 Task: Open Card Card0000000108 in Board Board0000000027 in Workspace WS0000000009 in Trello. Add Member Mailaustralia7@gmail.com to Card Card0000000108 in Board Board0000000027 in Workspace WS0000000009 in Trello. Add Red Label titled Label0000000108 to Card Card0000000108 in Board Board0000000027 in Workspace WS0000000009 in Trello. Add Checklist CL0000000108 to Card Card0000000108 in Board Board0000000027 in Workspace WS0000000009 in Trello. Add Dates with Start Date as Nov 01 2023 and Due Date as Nov 30 2023 to Card Card0000000108 in Board Board0000000027 in Workspace WS0000000009 in Trello
Action: Mouse moved to (372, 584)
Screenshot: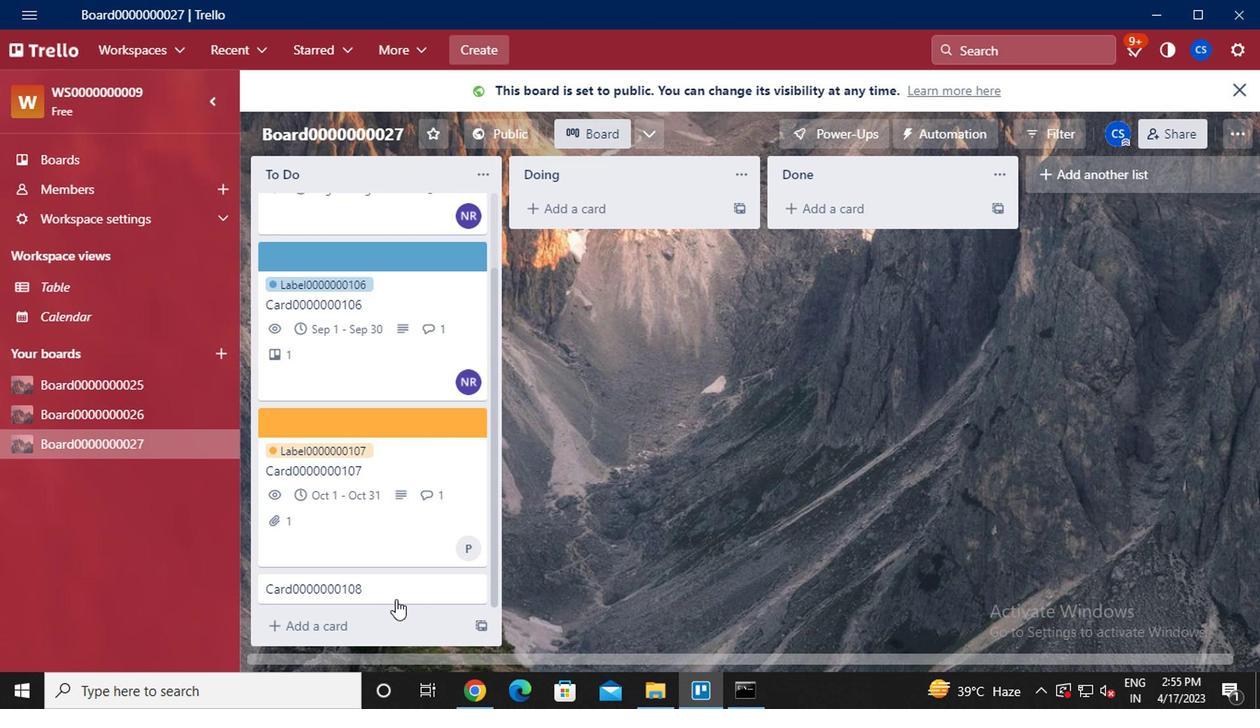 
Action: Mouse pressed left at (372, 584)
Screenshot: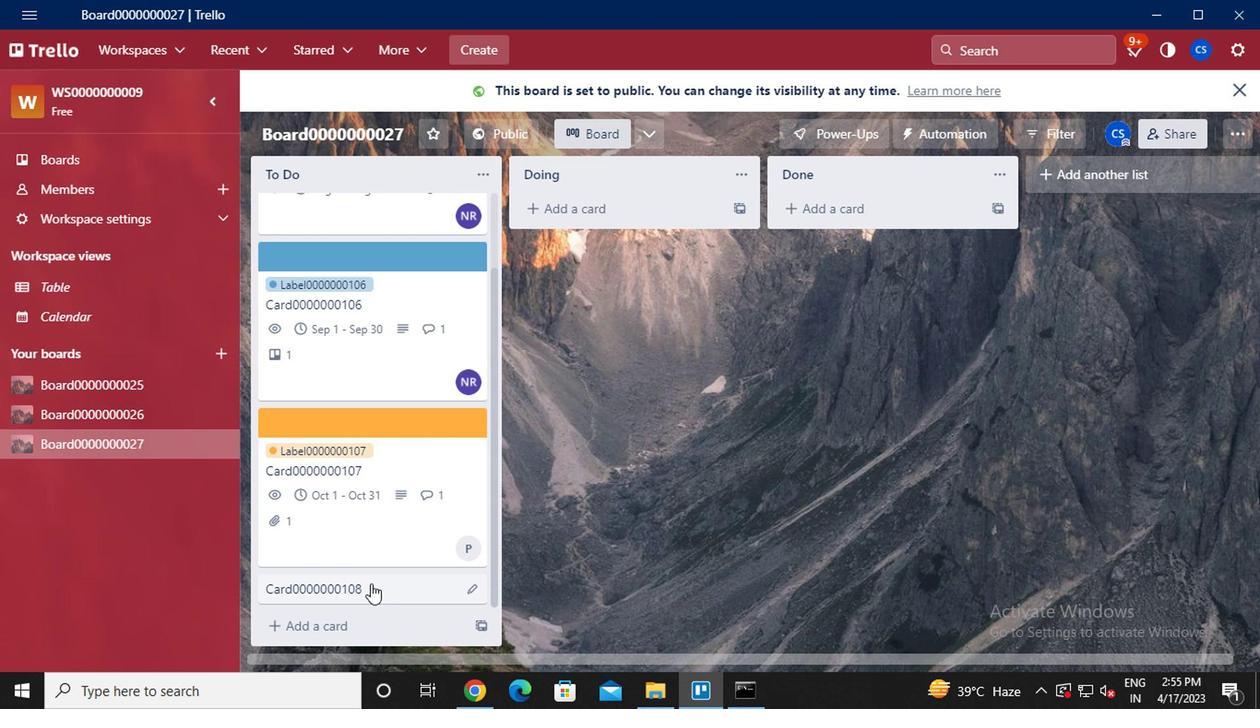 
Action: Mouse moved to (877, 182)
Screenshot: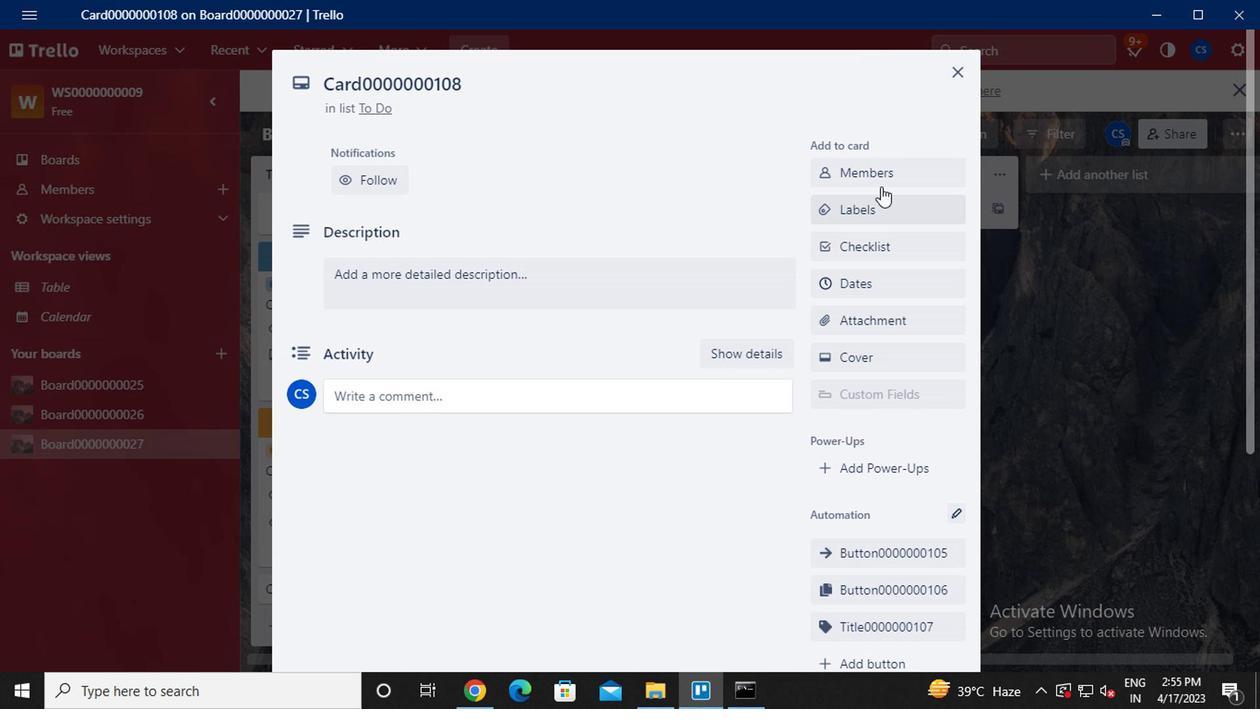 
Action: Mouse pressed left at (877, 182)
Screenshot: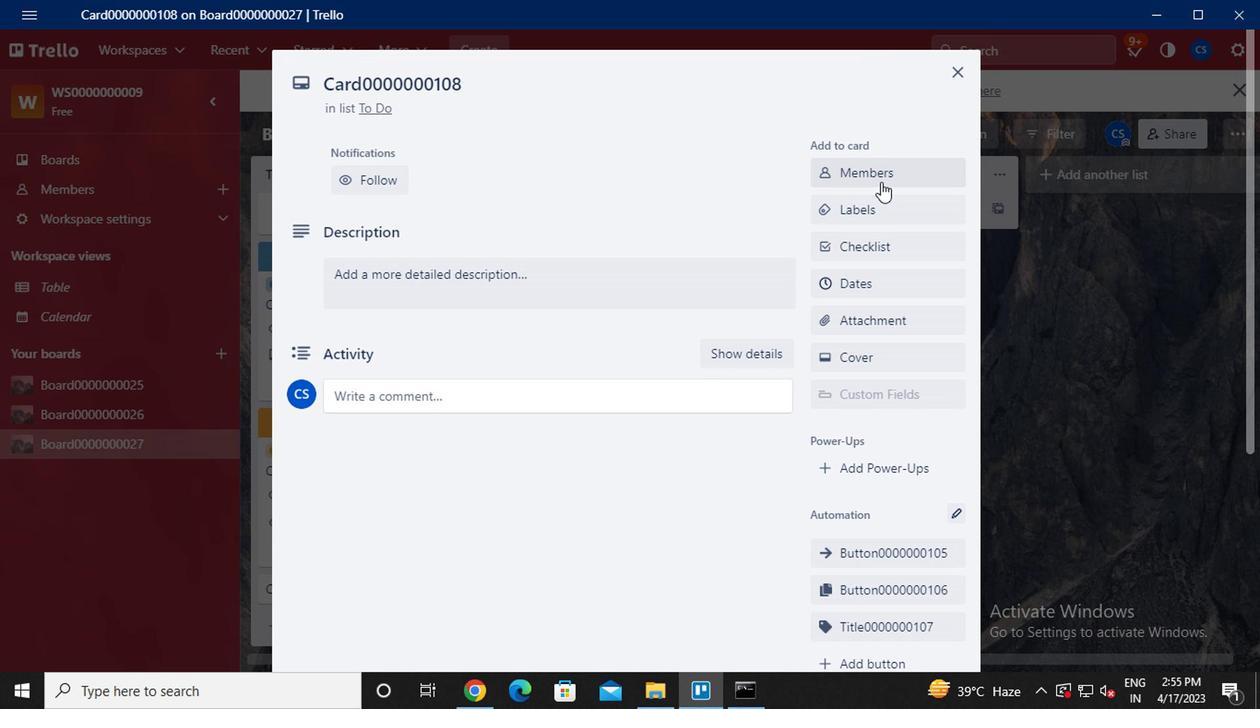 
Action: Key pressed <Key.caps_lock>mailaustralia7<Key.shift>@GMAIL.O<Key.backspace>COM
Screenshot: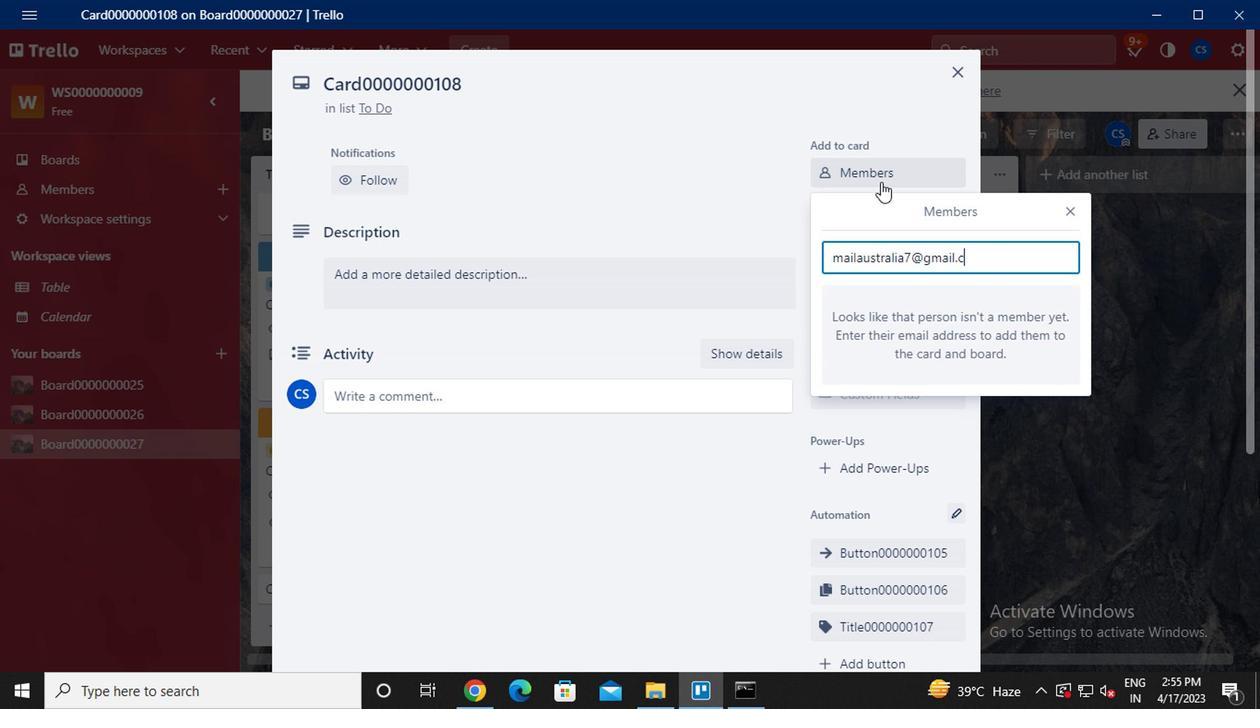
Action: Mouse moved to (881, 402)
Screenshot: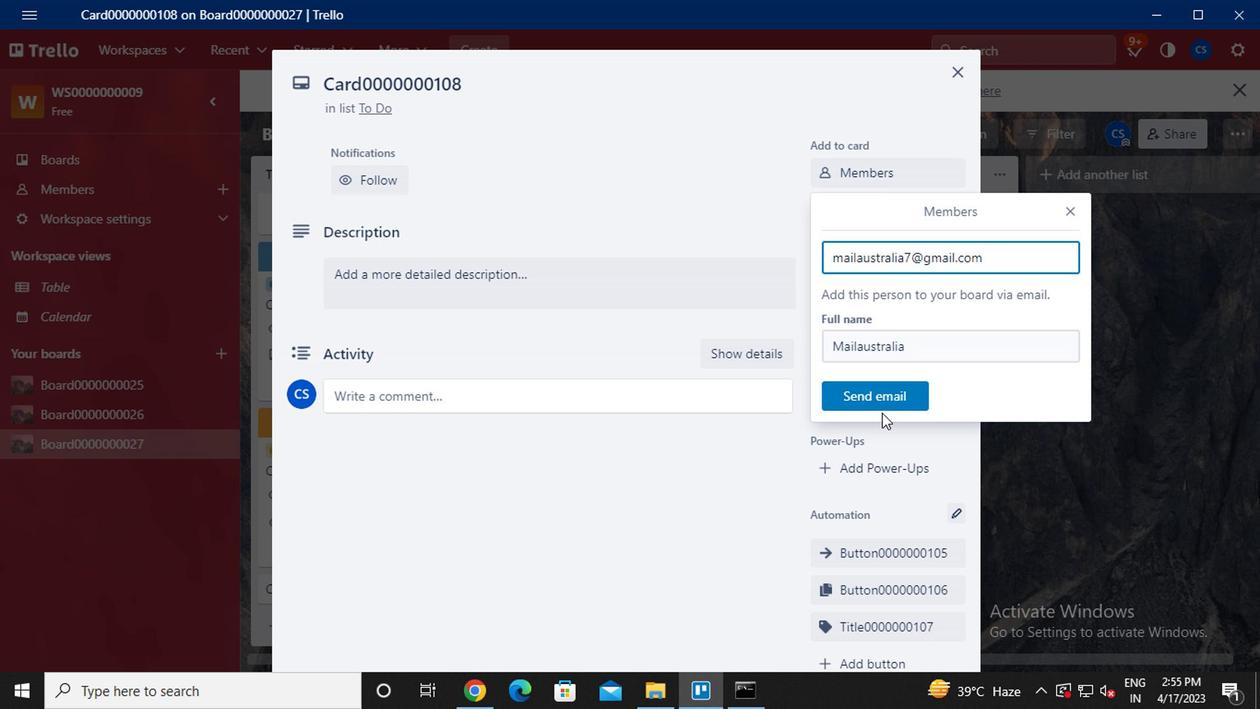 
Action: Mouse pressed left at (881, 402)
Screenshot: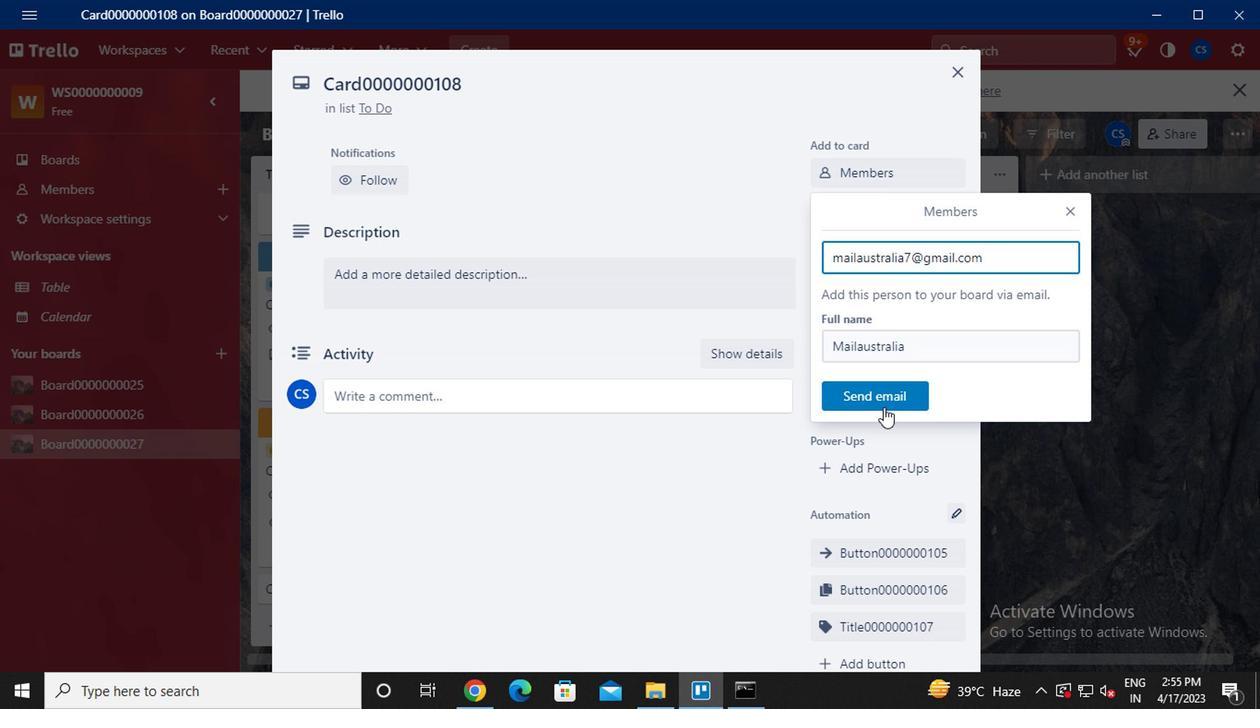 
Action: Mouse moved to (885, 217)
Screenshot: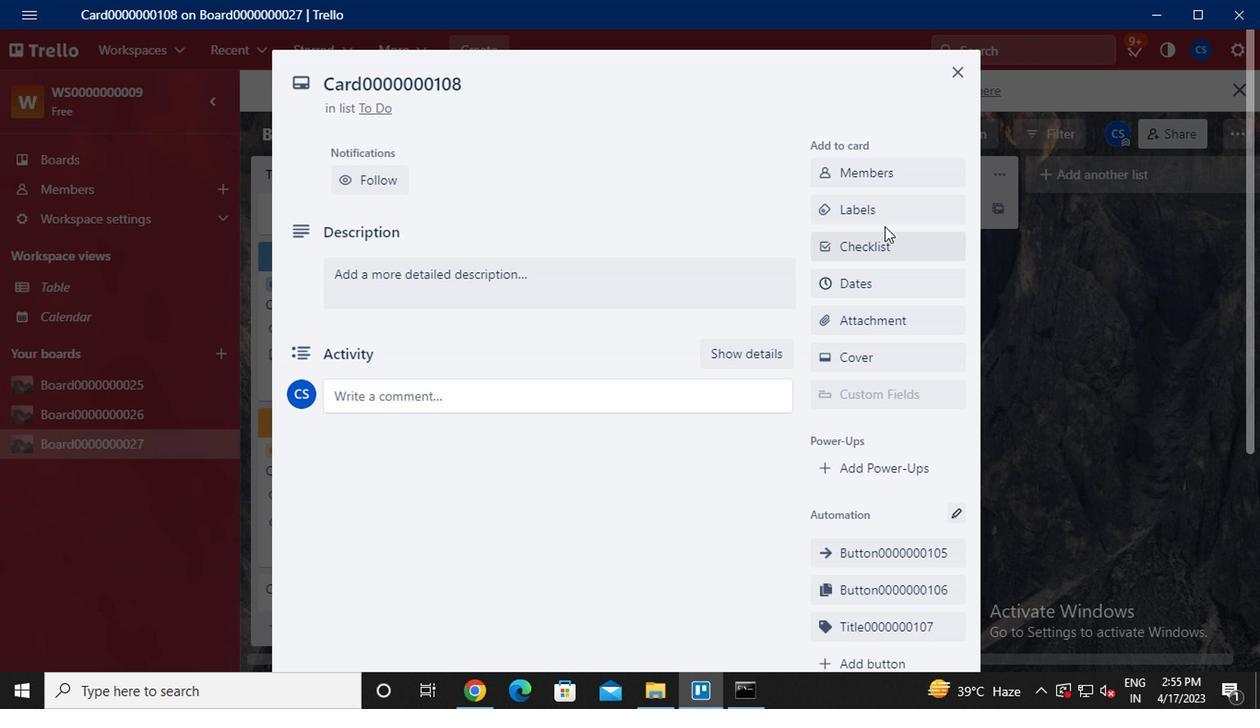 
Action: Mouse pressed left at (885, 217)
Screenshot: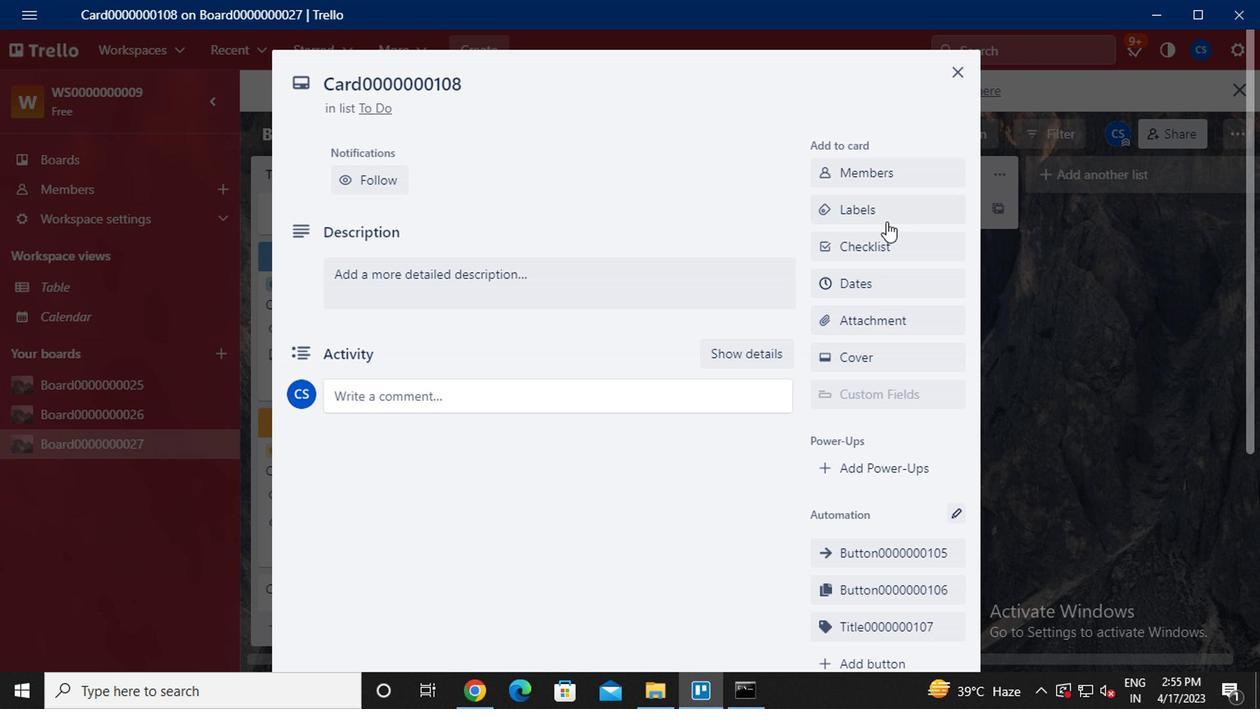
Action: Mouse moved to (929, 508)
Screenshot: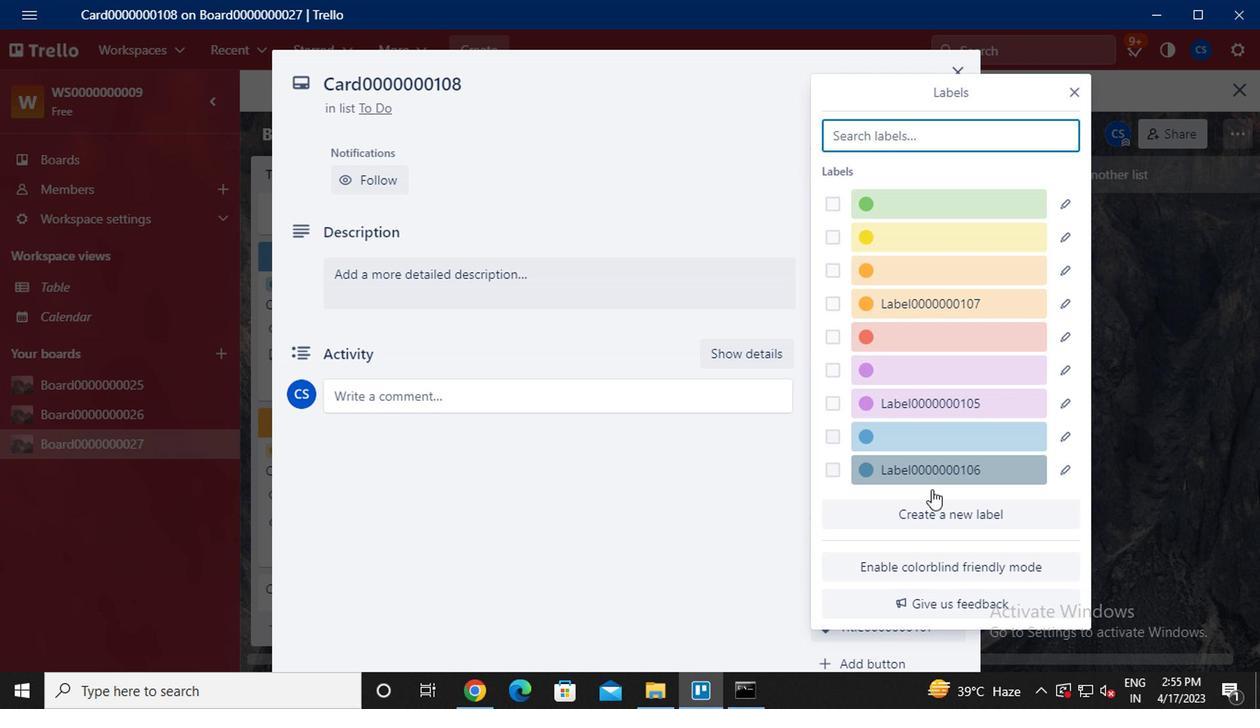 
Action: Mouse pressed left at (929, 508)
Screenshot: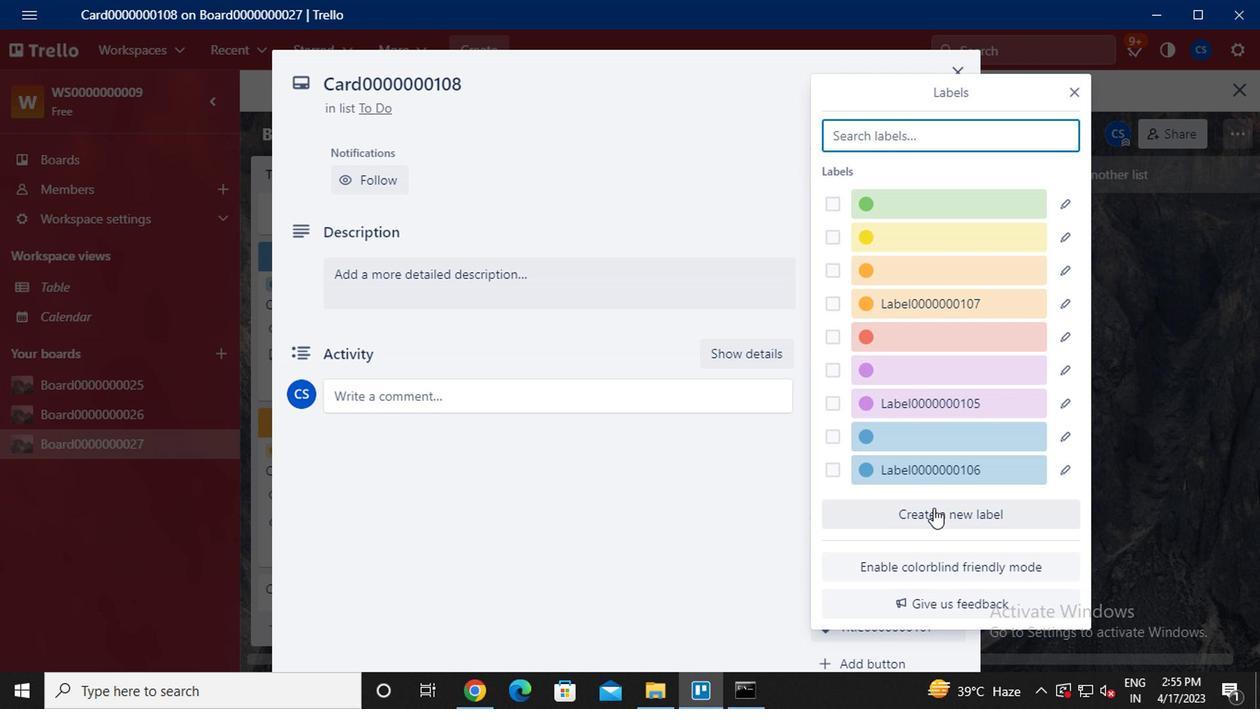 
Action: Mouse moved to (1007, 357)
Screenshot: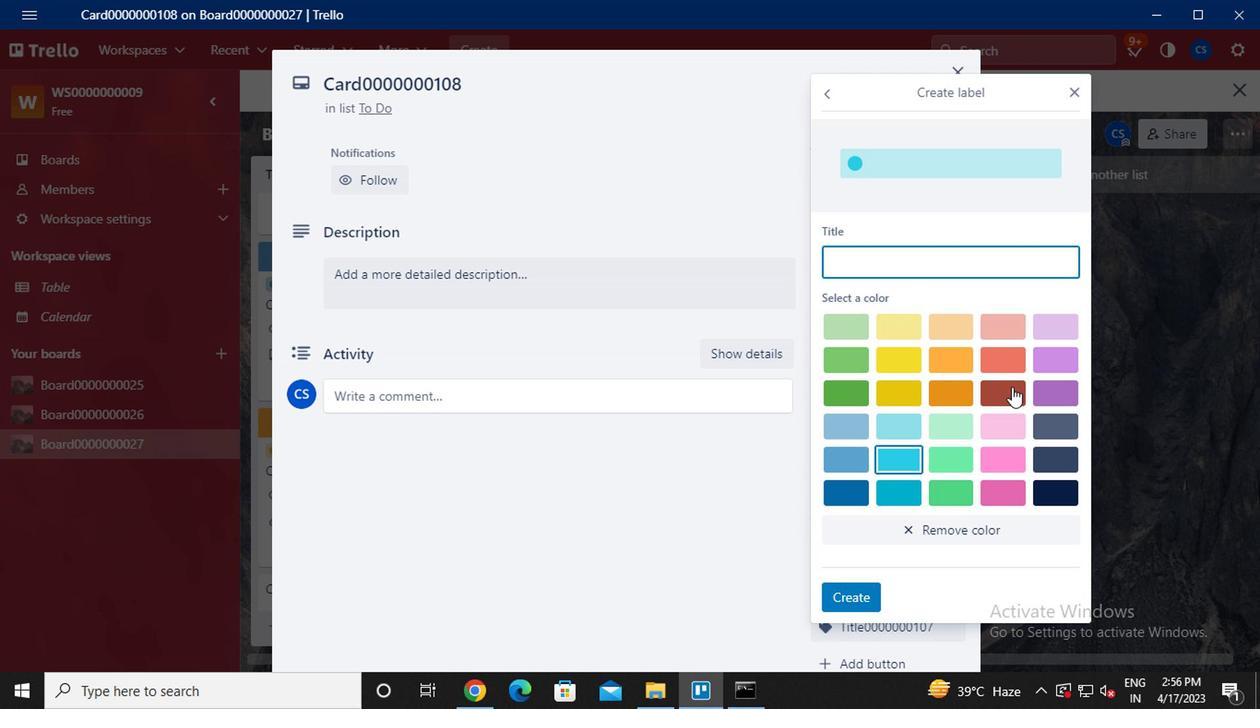 
Action: Mouse pressed left at (1007, 357)
Screenshot: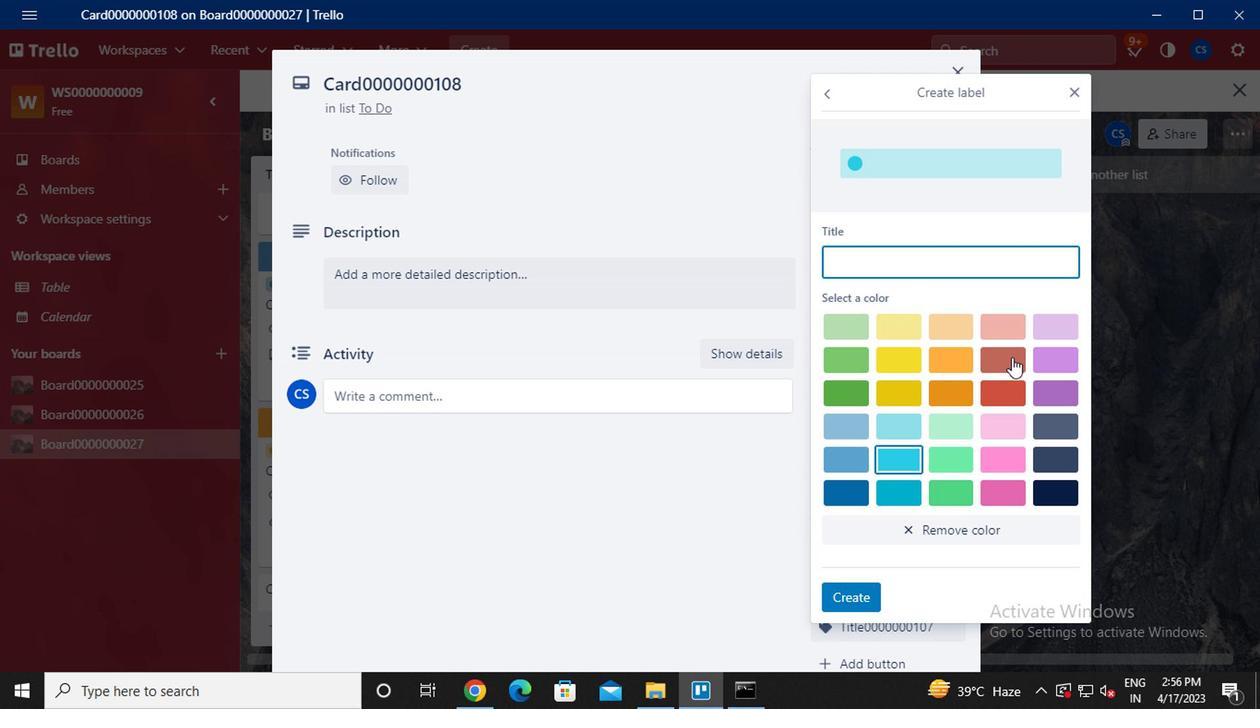 
Action: Mouse moved to (927, 264)
Screenshot: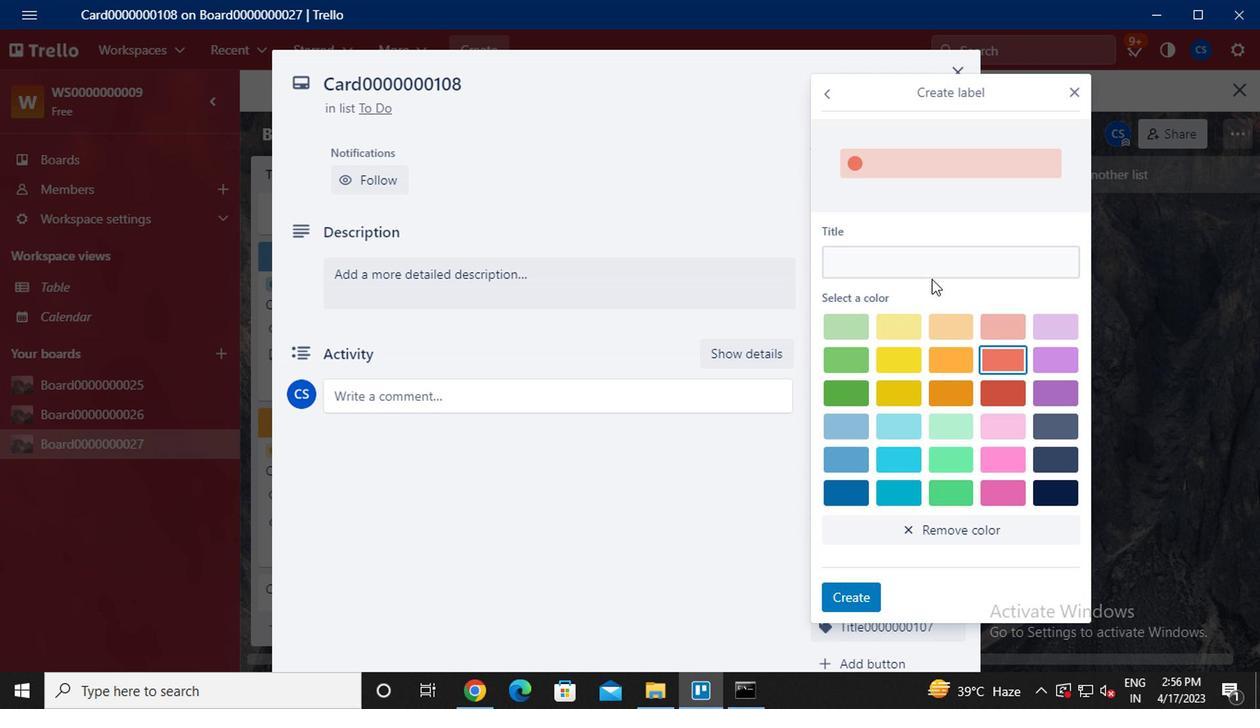 
Action: Mouse pressed left at (927, 264)
Screenshot: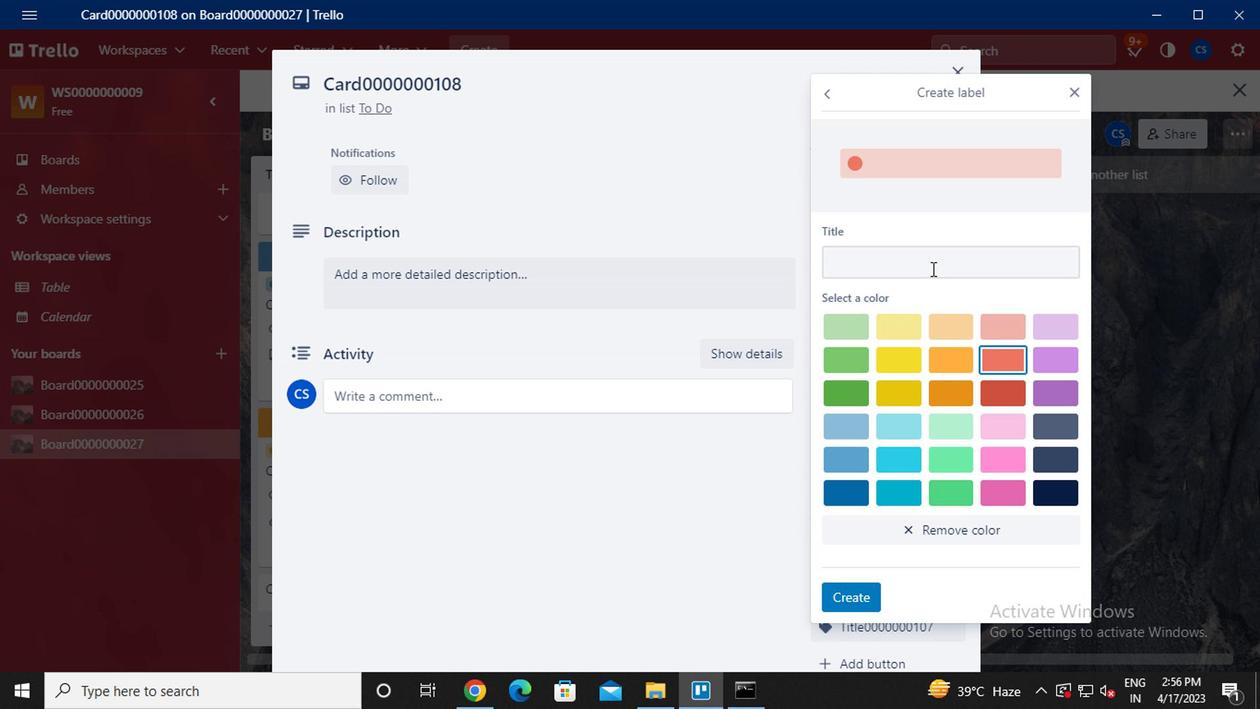 
Action: Key pressed <Key.caps_lock>L<Key.caps_lock>ABEL0000000107<Key.backspace>8
Screenshot: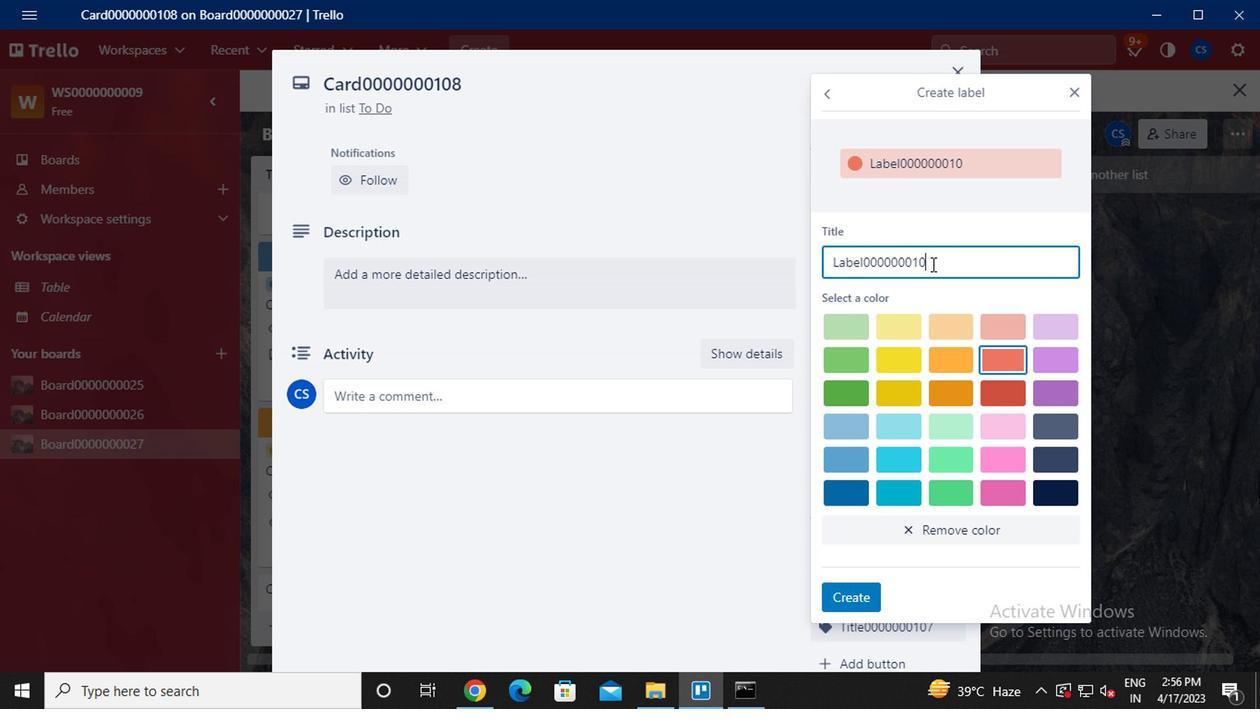 
Action: Mouse moved to (847, 596)
Screenshot: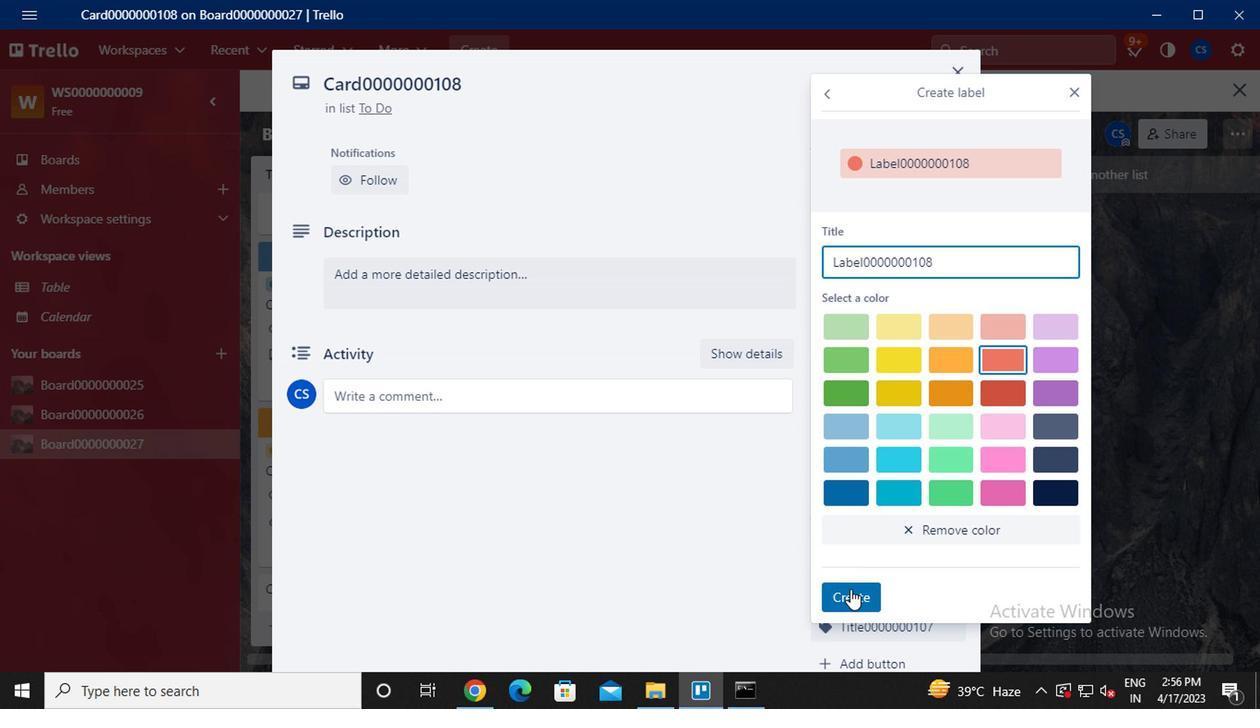 
Action: Mouse pressed left at (847, 596)
Screenshot: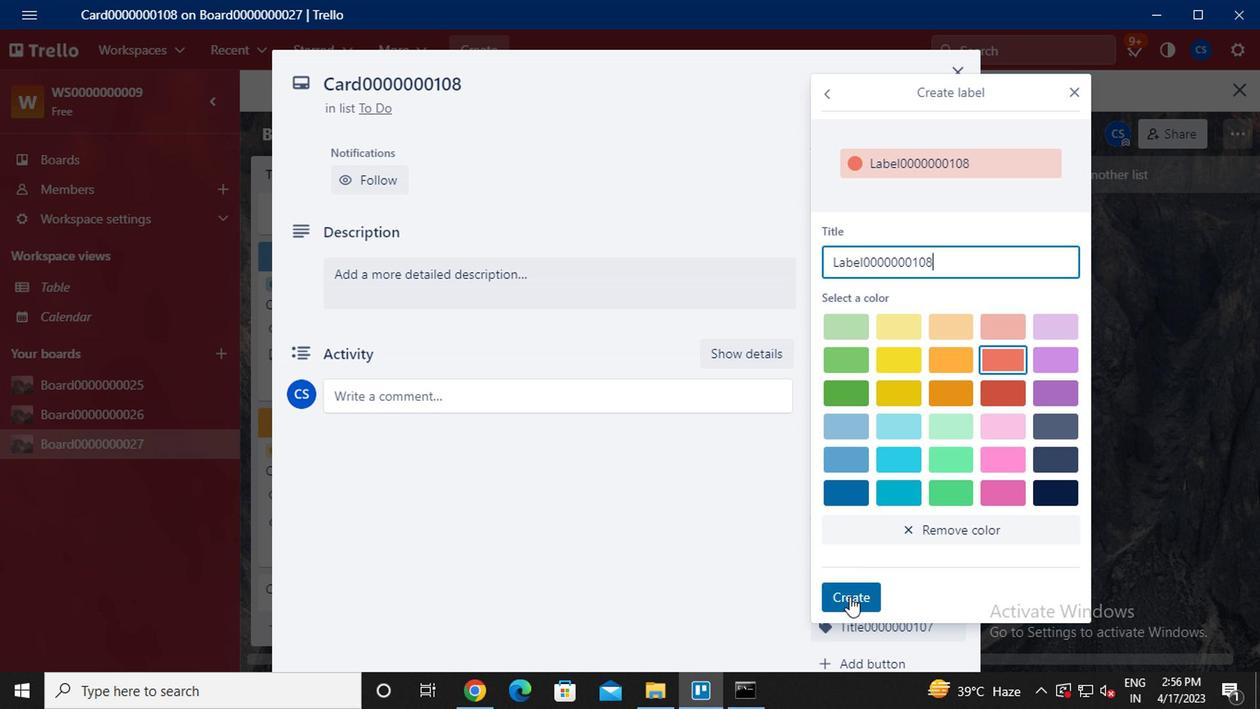 
Action: Mouse moved to (1075, 96)
Screenshot: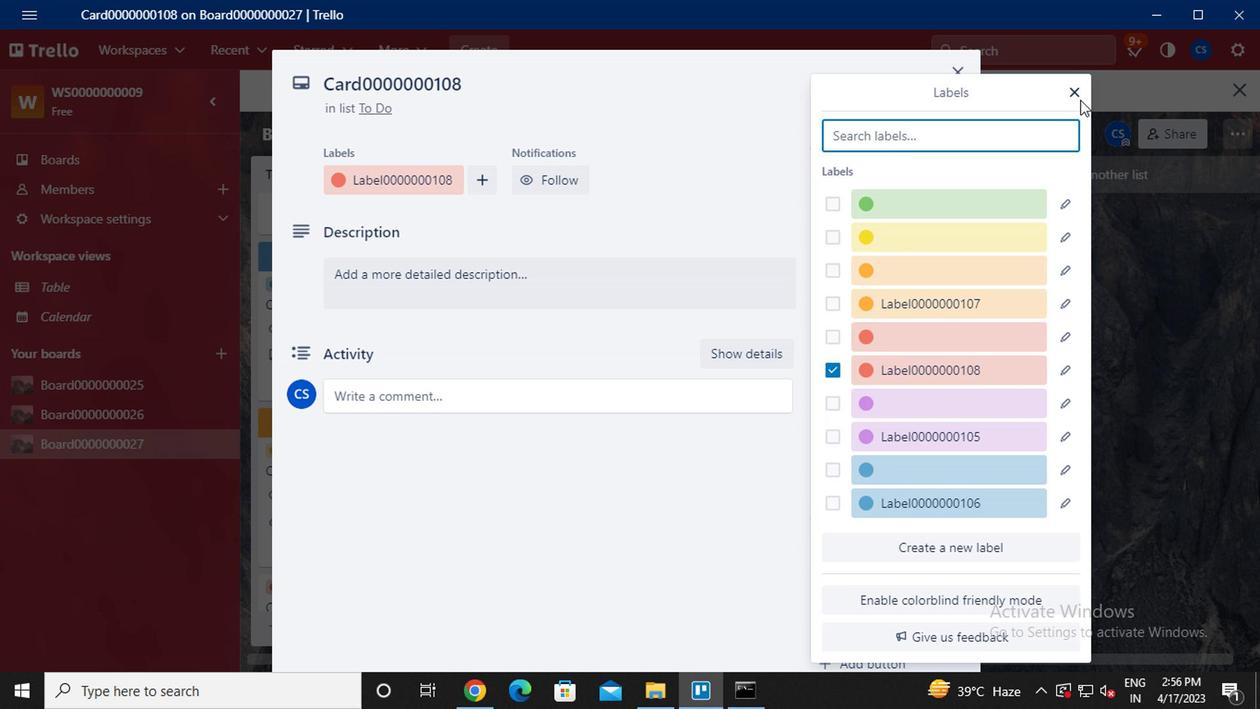
Action: Mouse pressed left at (1075, 96)
Screenshot: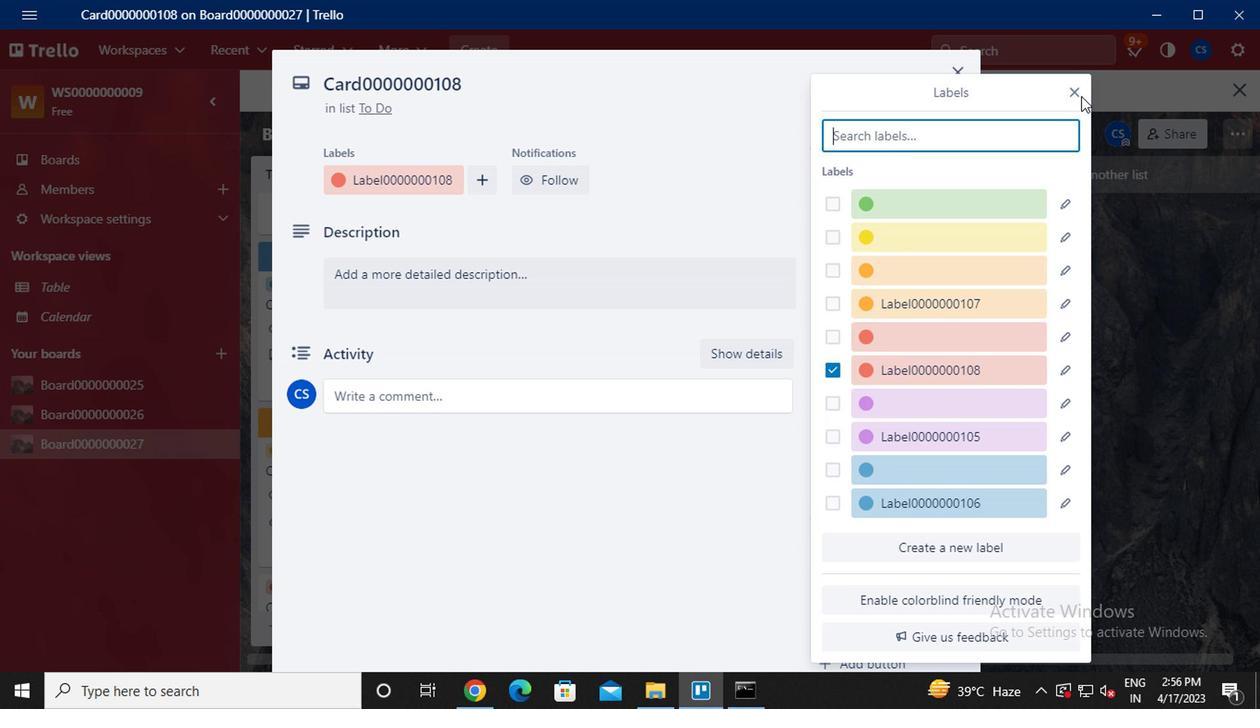 
Action: Mouse moved to (1069, 94)
Screenshot: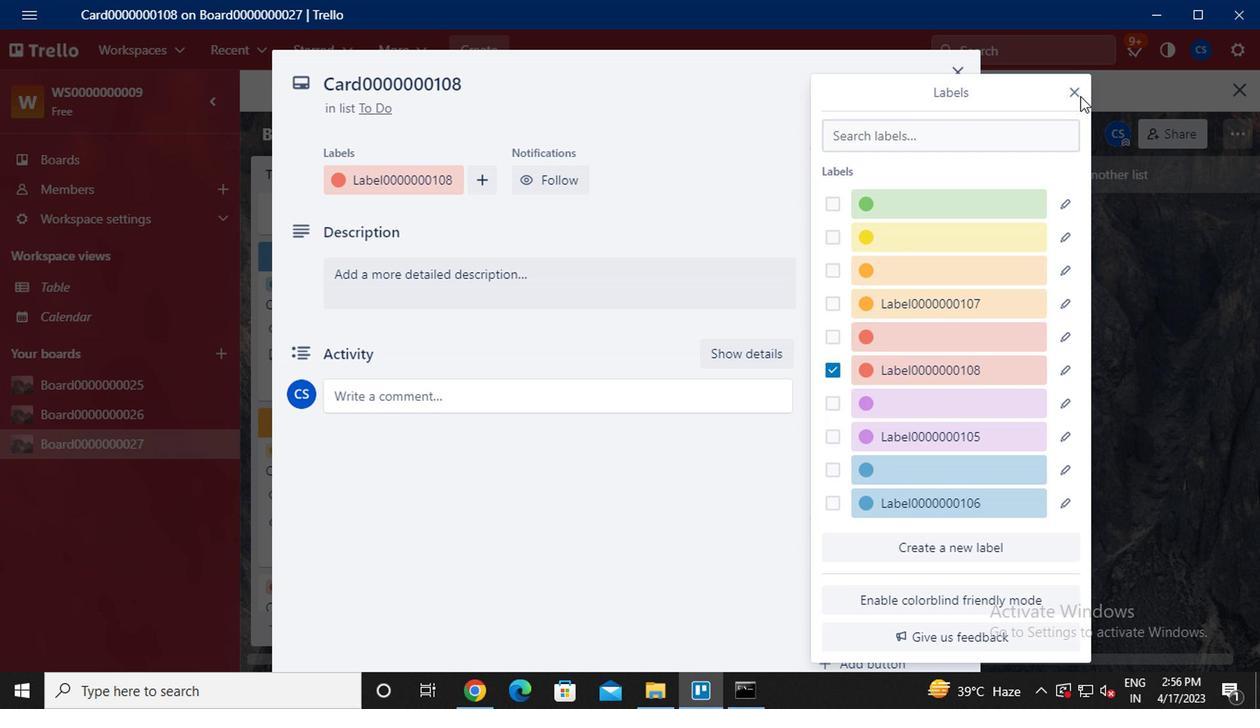 
Action: Mouse pressed left at (1069, 94)
Screenshot: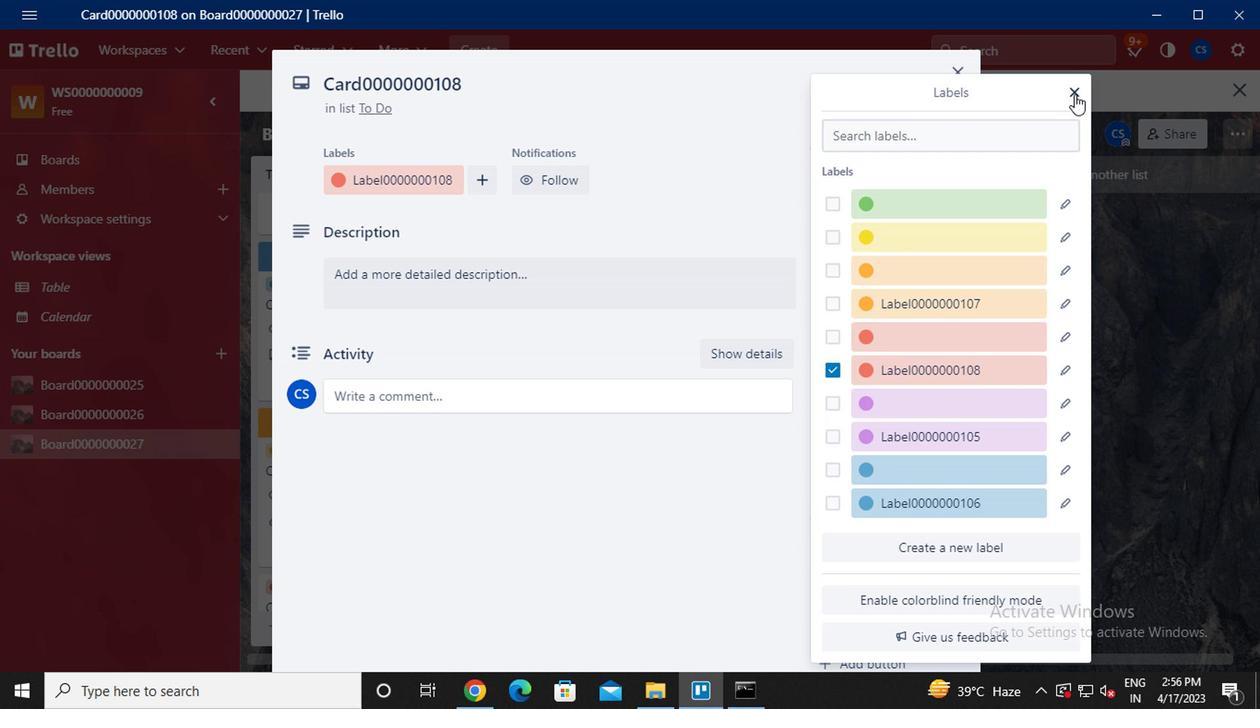 
Action: Mouse moved to (877, 248)
Screenshot: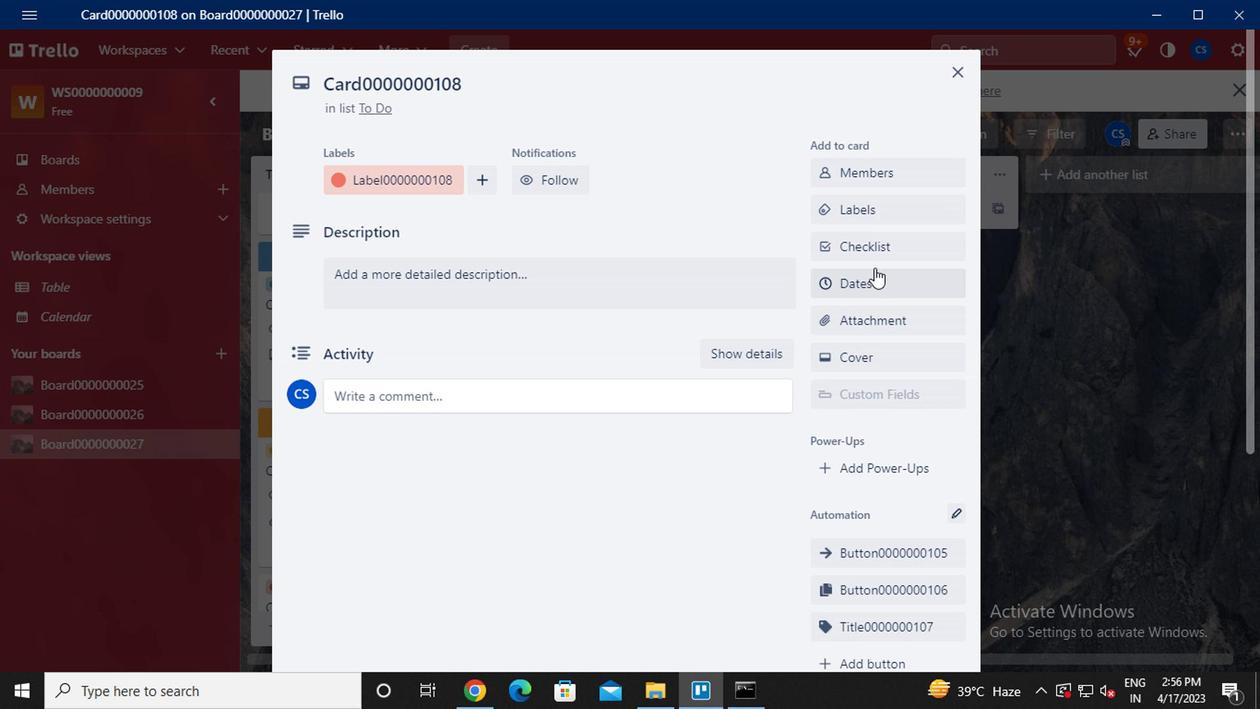
Action: Mouse pressed left at (877, 248)
Screenshot: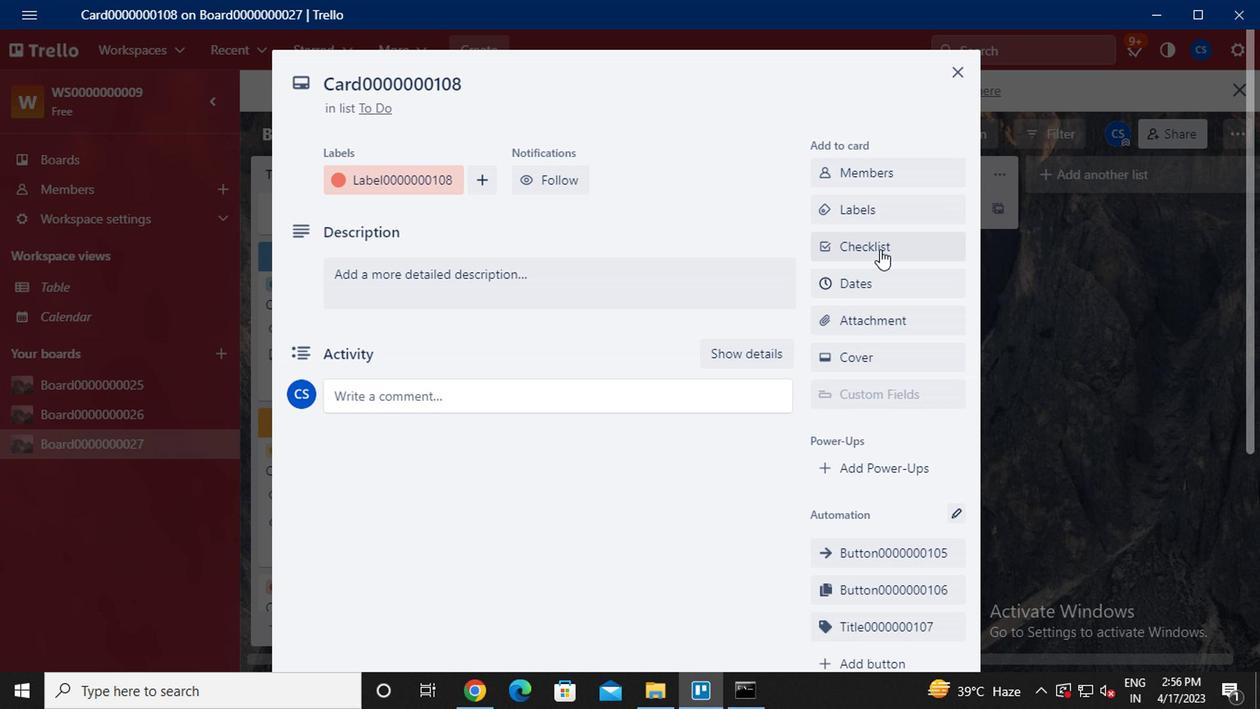 
Action: Key pressed <Key.caps_lock>CL0000000107
Screenshot: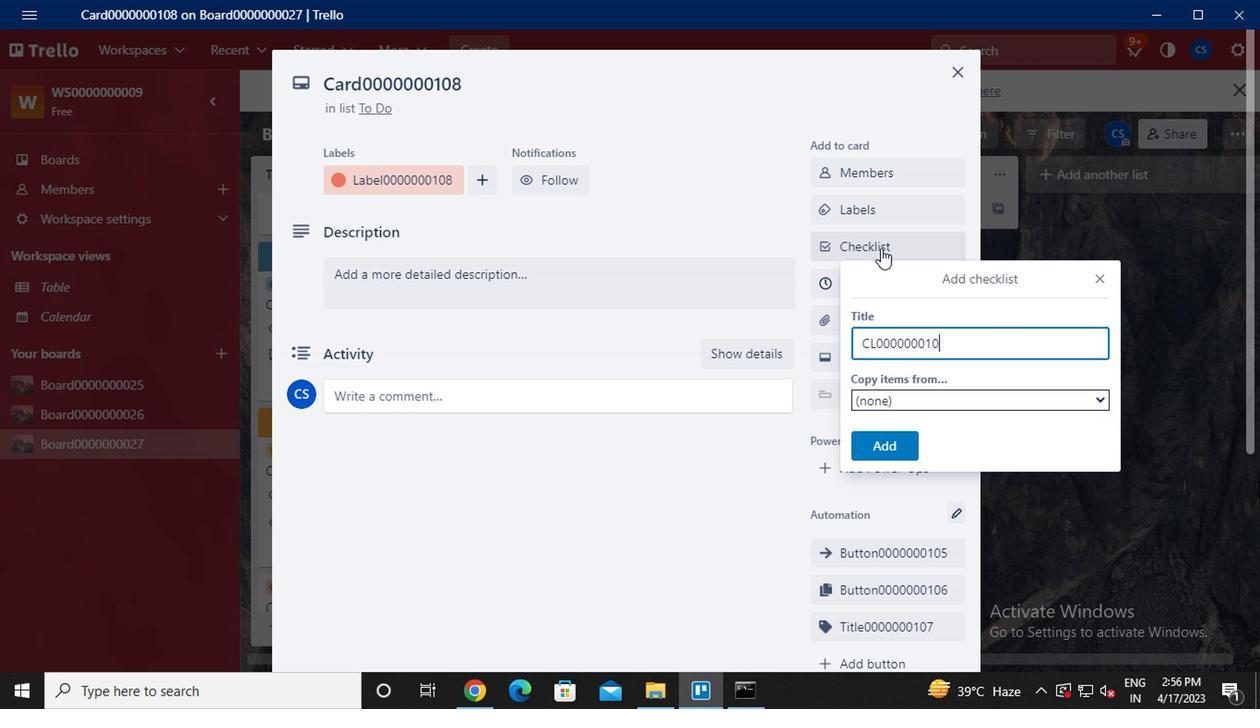 
Action: Mouse moved to (900, 450)
Screenshot: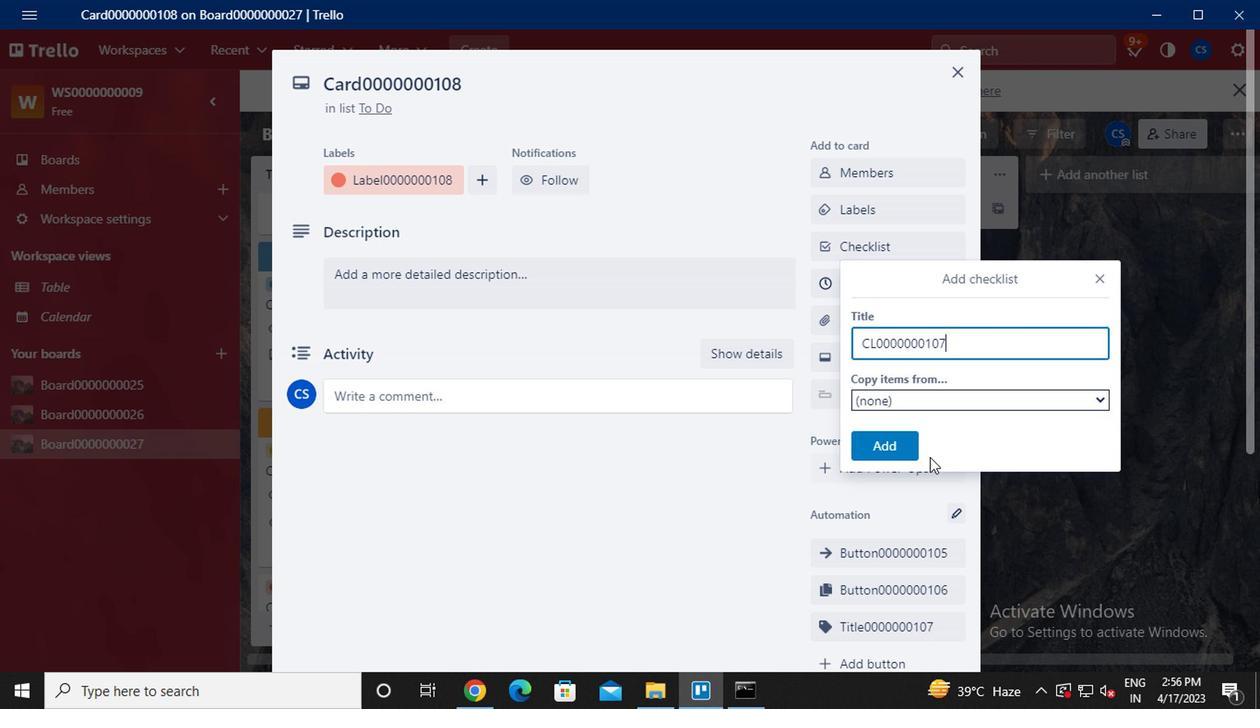 
Action: Mouse pressed left at (900, 450)
Screenshot: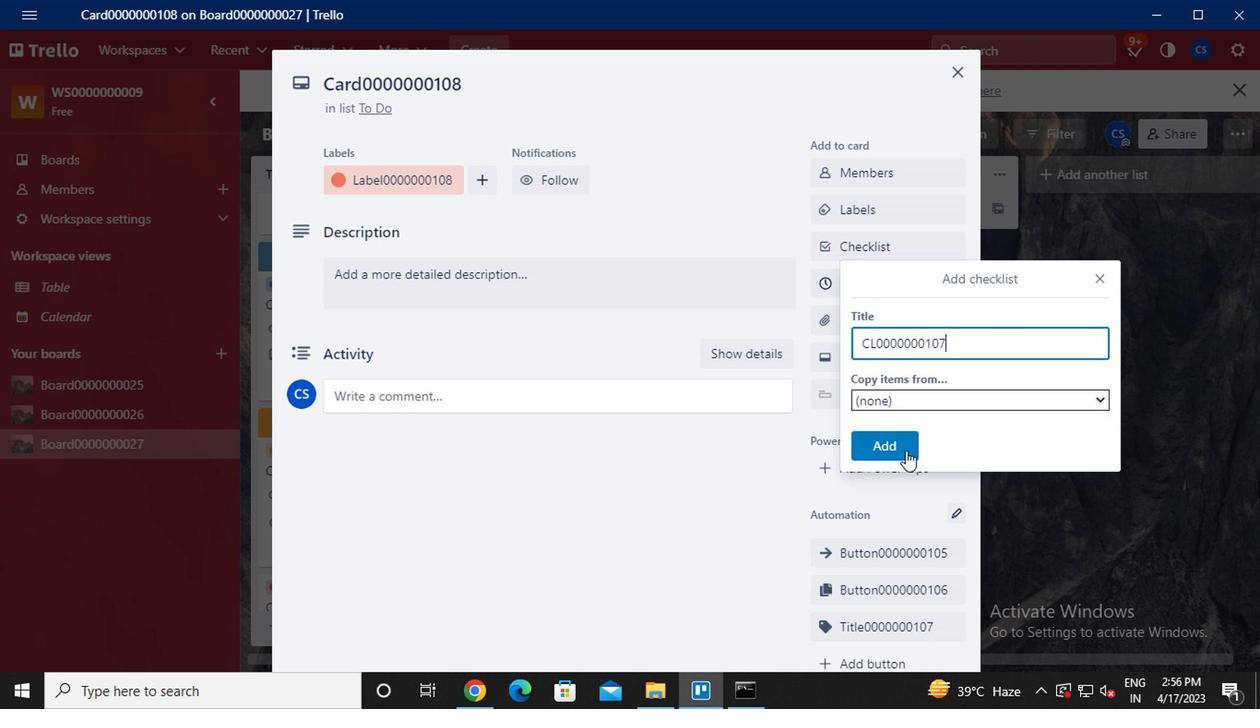 
Action: Mouse moved to (873, 293)
Screenshot: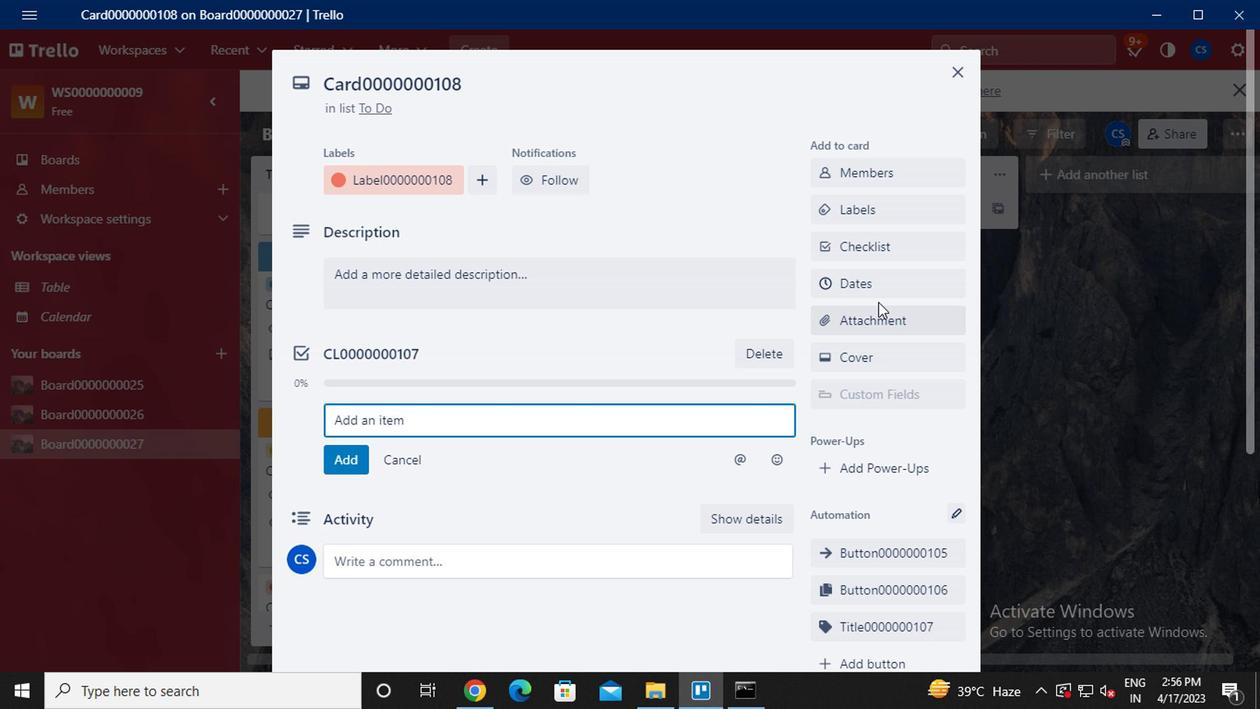 
Action: Mouse pressed left at (873, 293)
Screenshot: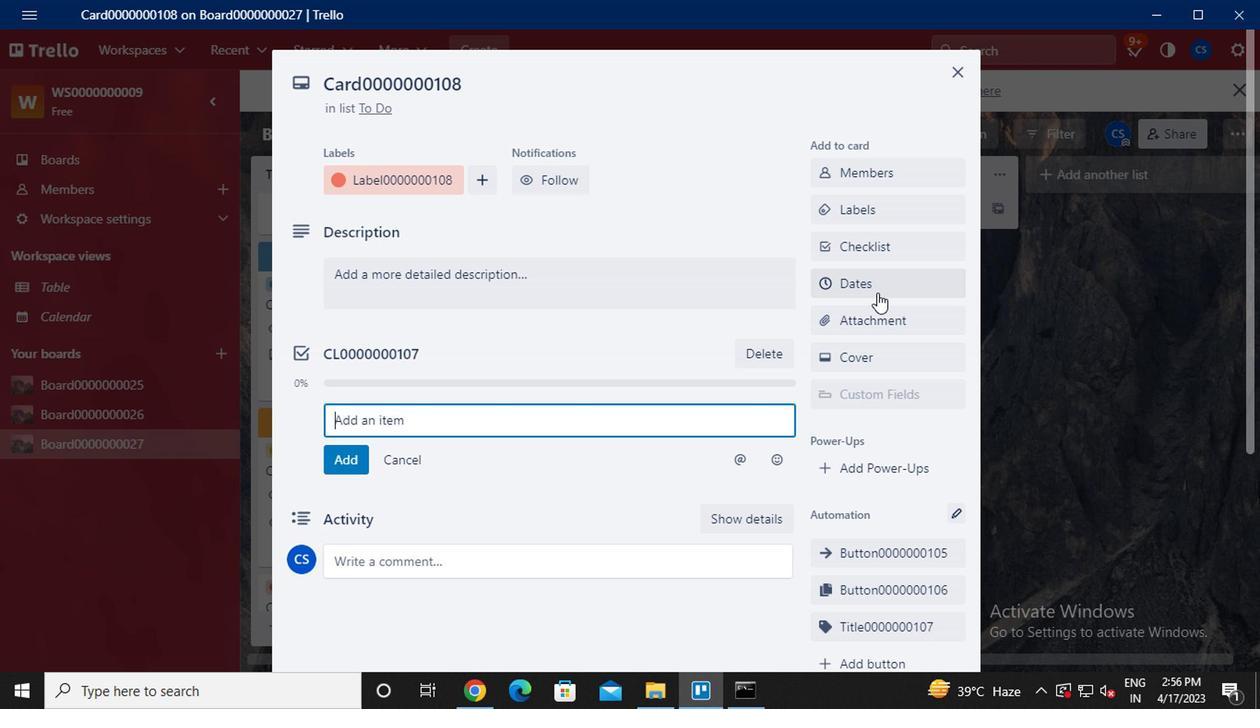 
Action: Mouse moved to (828, 418)
Screenshot: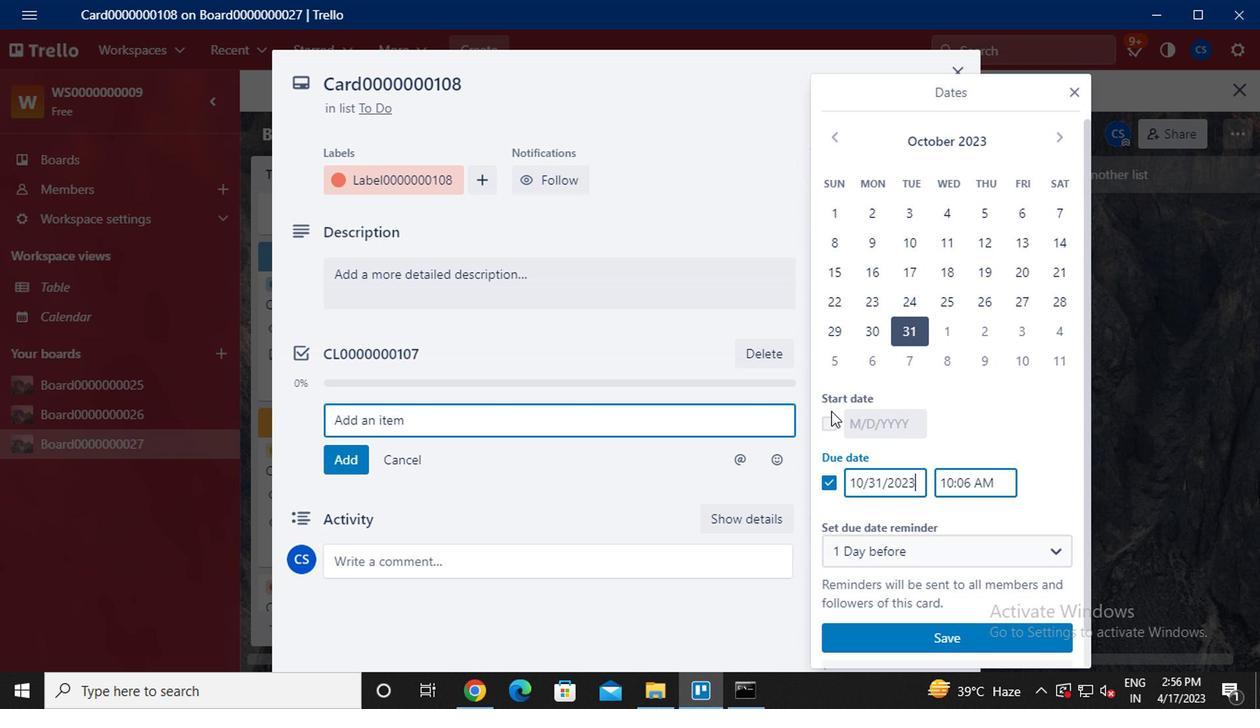 
Action: Mouse pressed left at (828, 418)
Screenshot: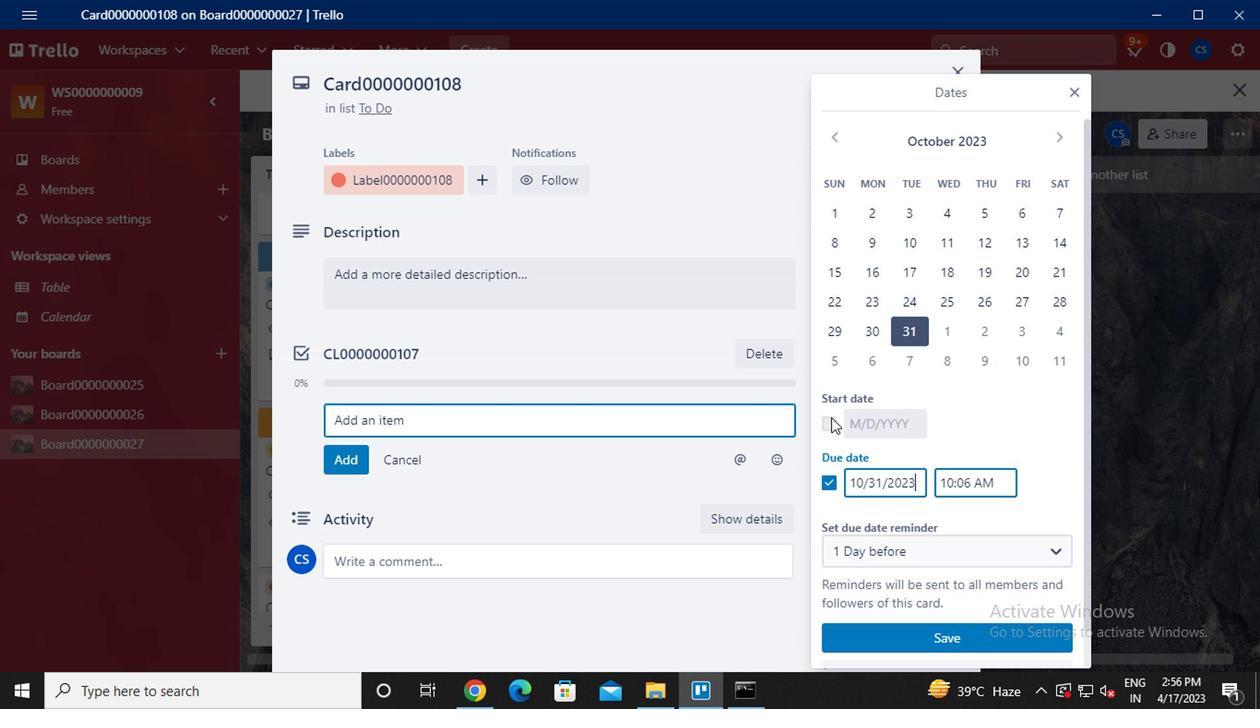 
Action: Mouse moved to (1059, 143)
Screenshot: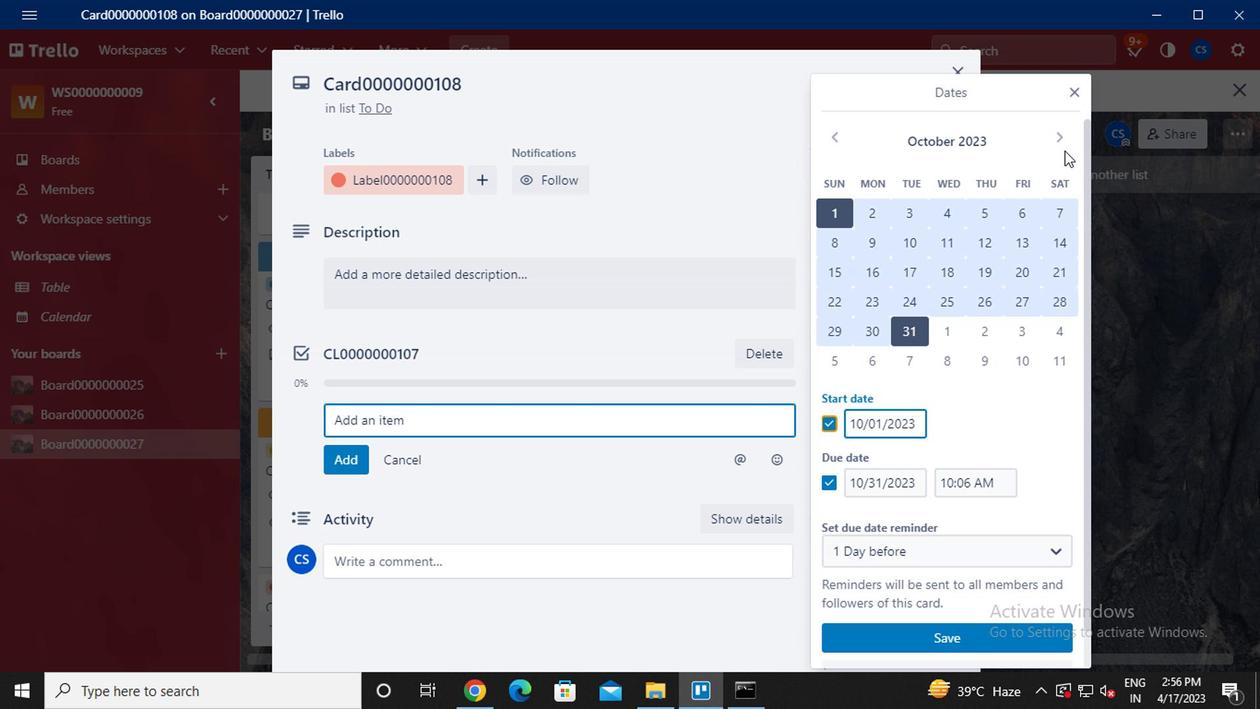
Action: Mouse pressed left at (1059, 143)
Screenshot: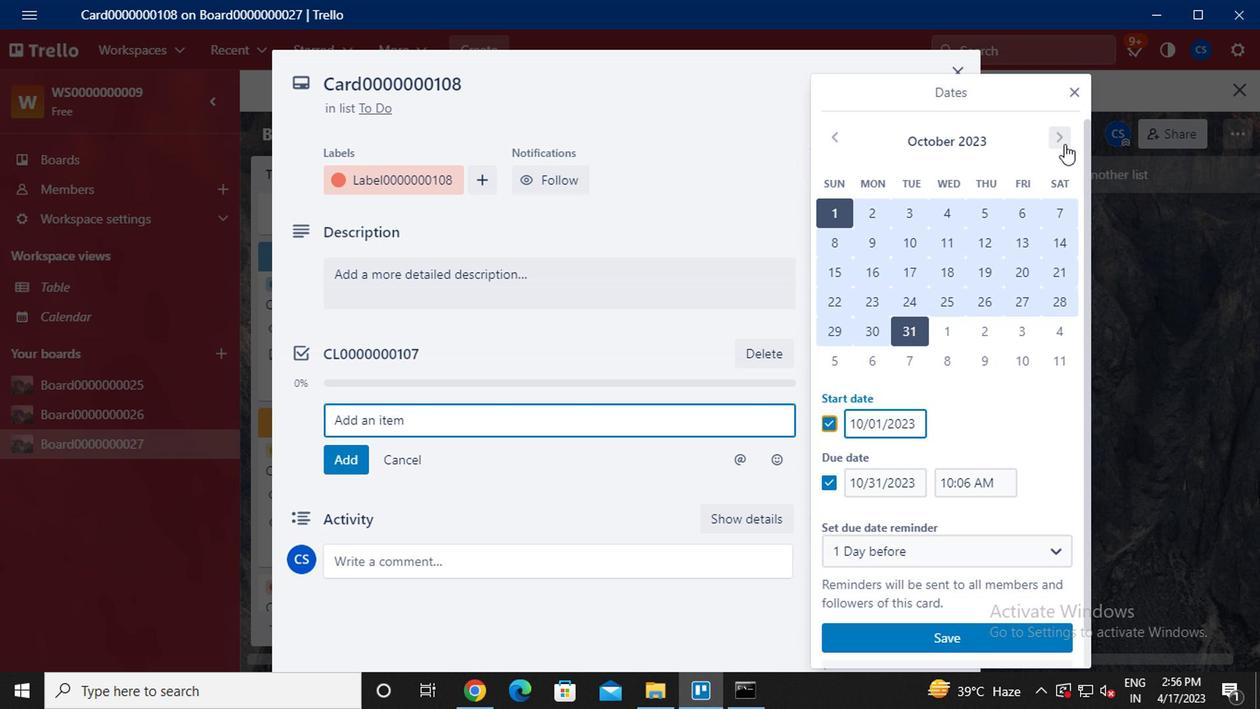 
Action: Mouse moved to (948, 215)
Screenshot: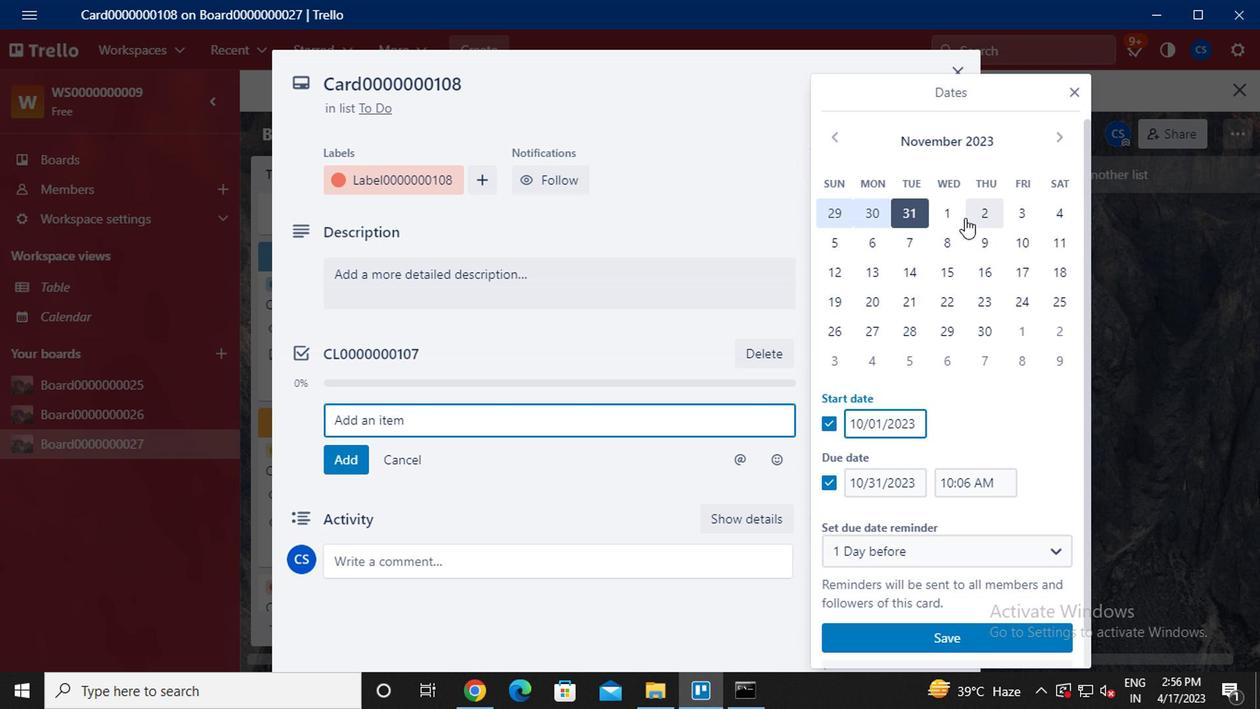 
Action: Mouse pressed left at (948, 215)
Screenshot: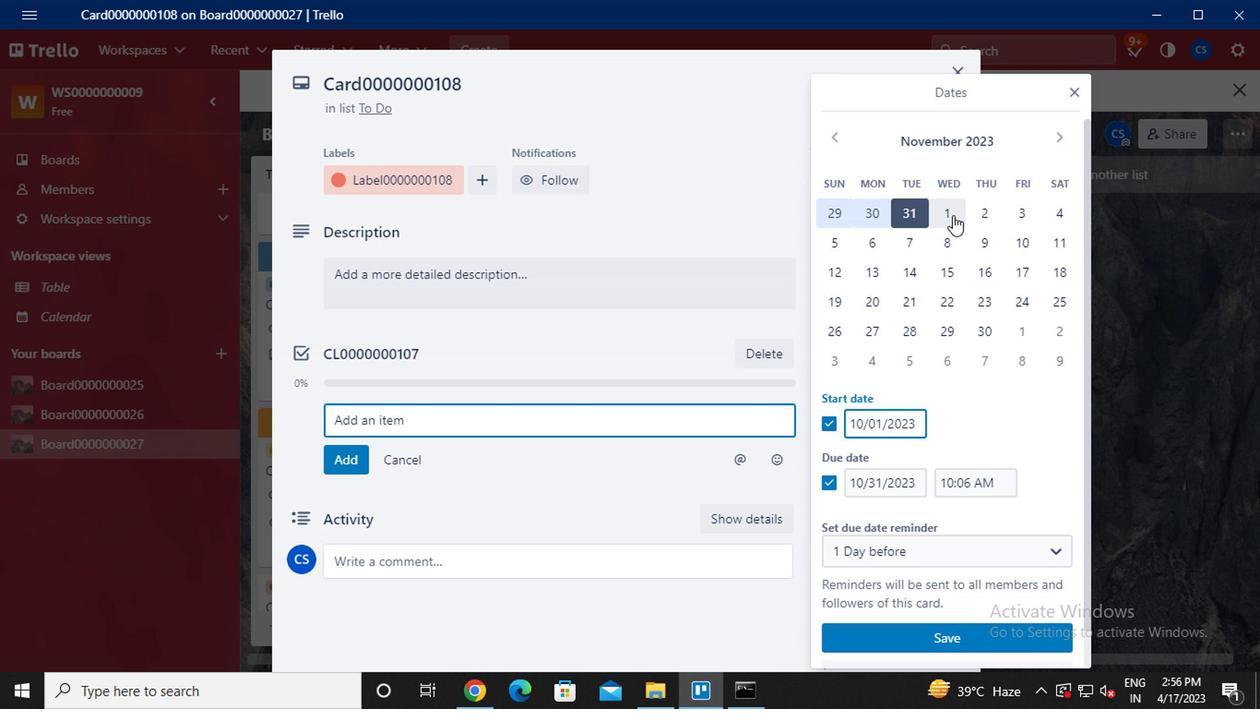 
Action: Mouse moved to (981, 321)
Screenshot: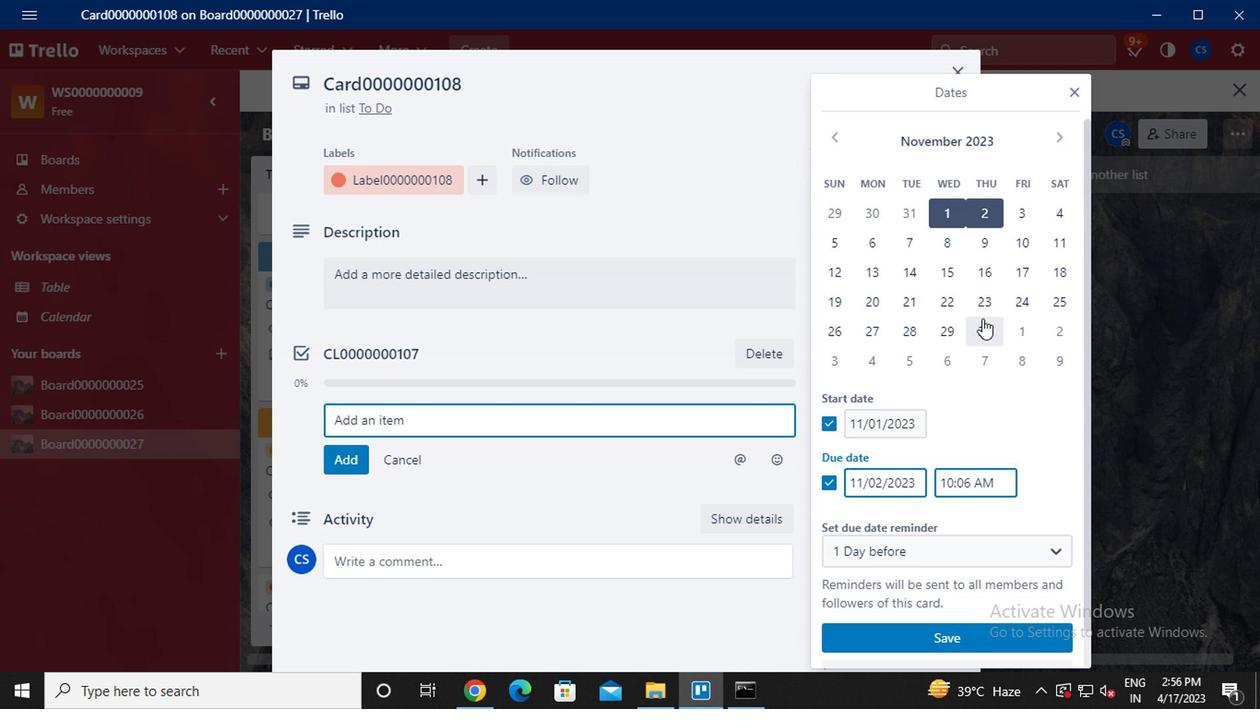 
Action: Mouse pressed left at (981, 321)
Screenshot: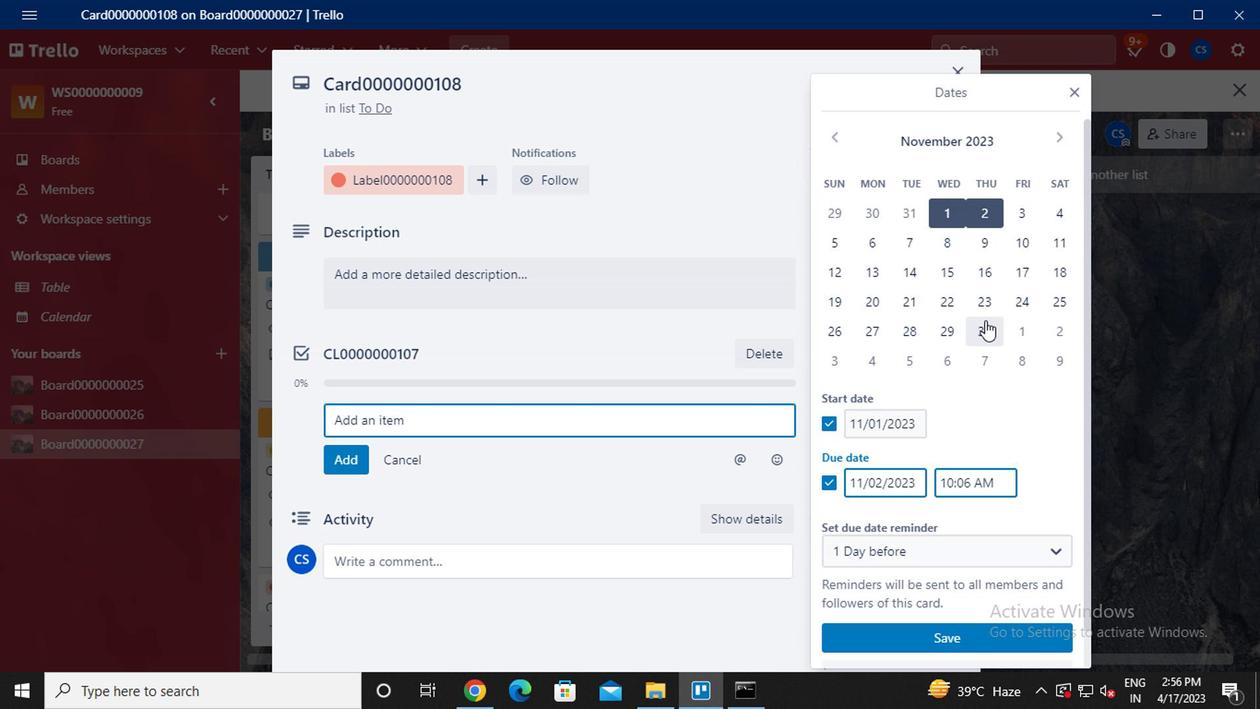 
Action: Mouse moved to (933, 638)
Screenshot: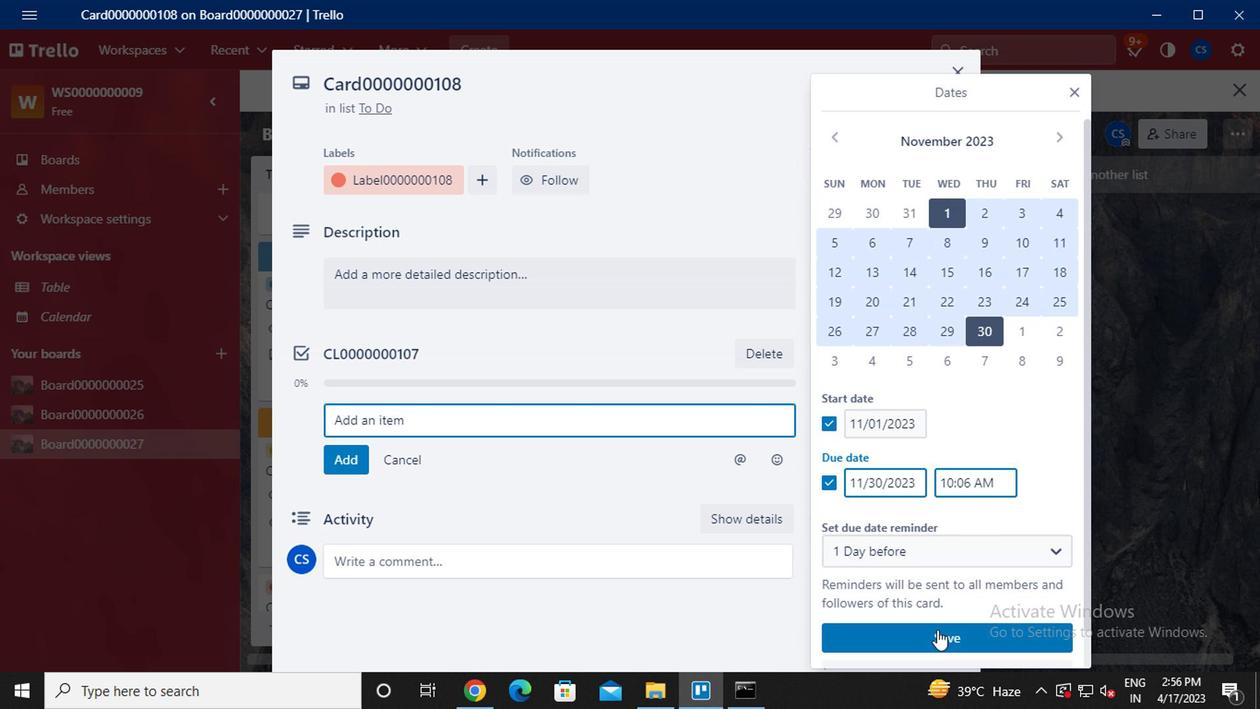
Action: Mouse pressed left at (933, 638)
Screenshot: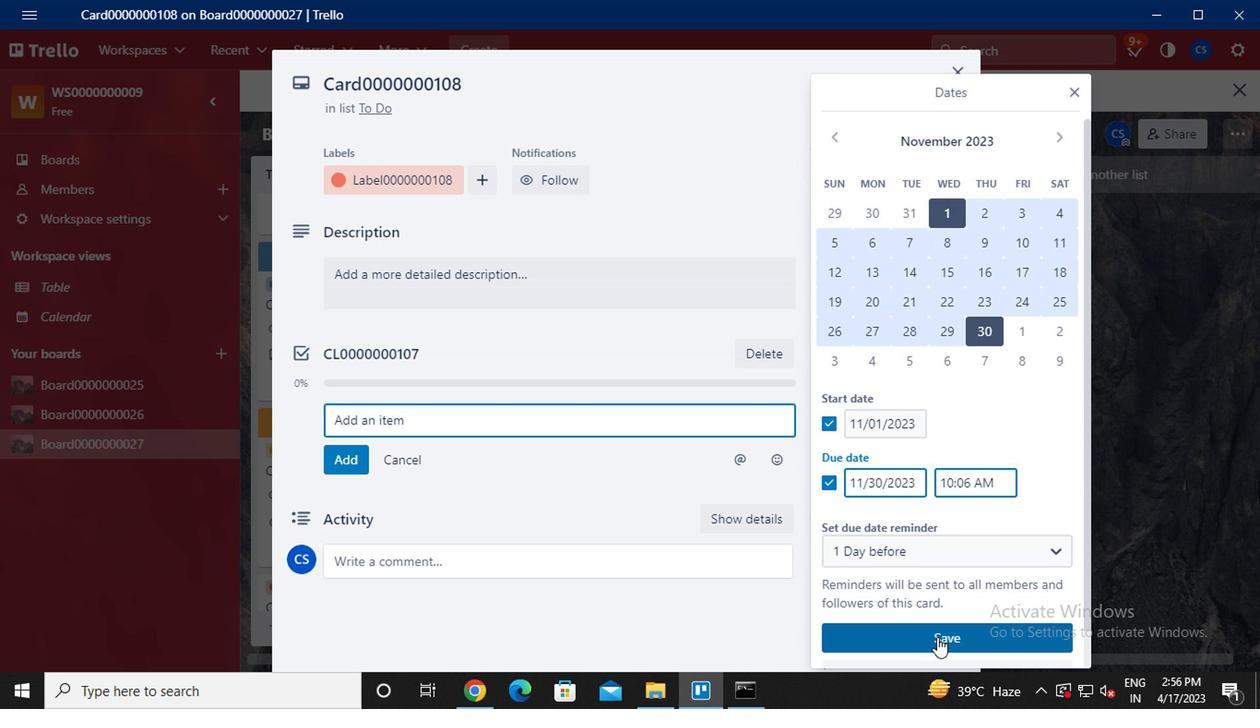 
Action: Mouse moved to (866, 484)
Screenshot: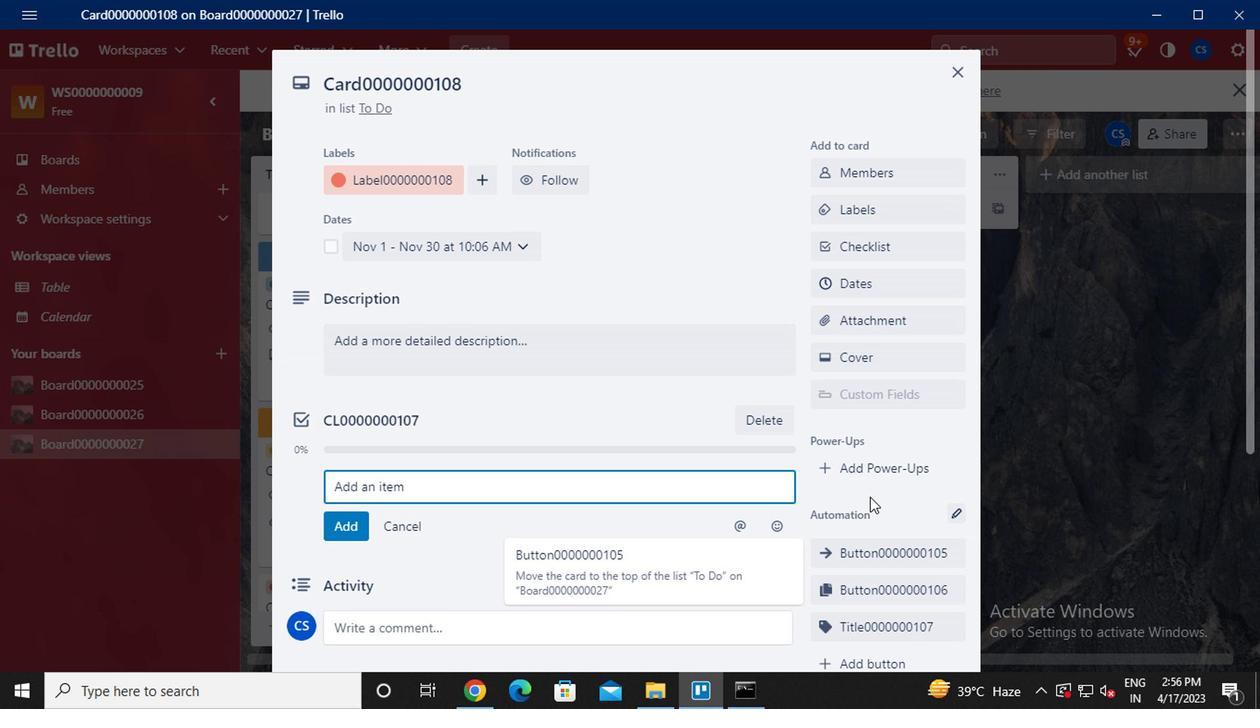 
